 Task: Check the sale-to-list ratio of electric range in the last 5 years.
Action: Mouse moved to (962, 217)
Screenshot: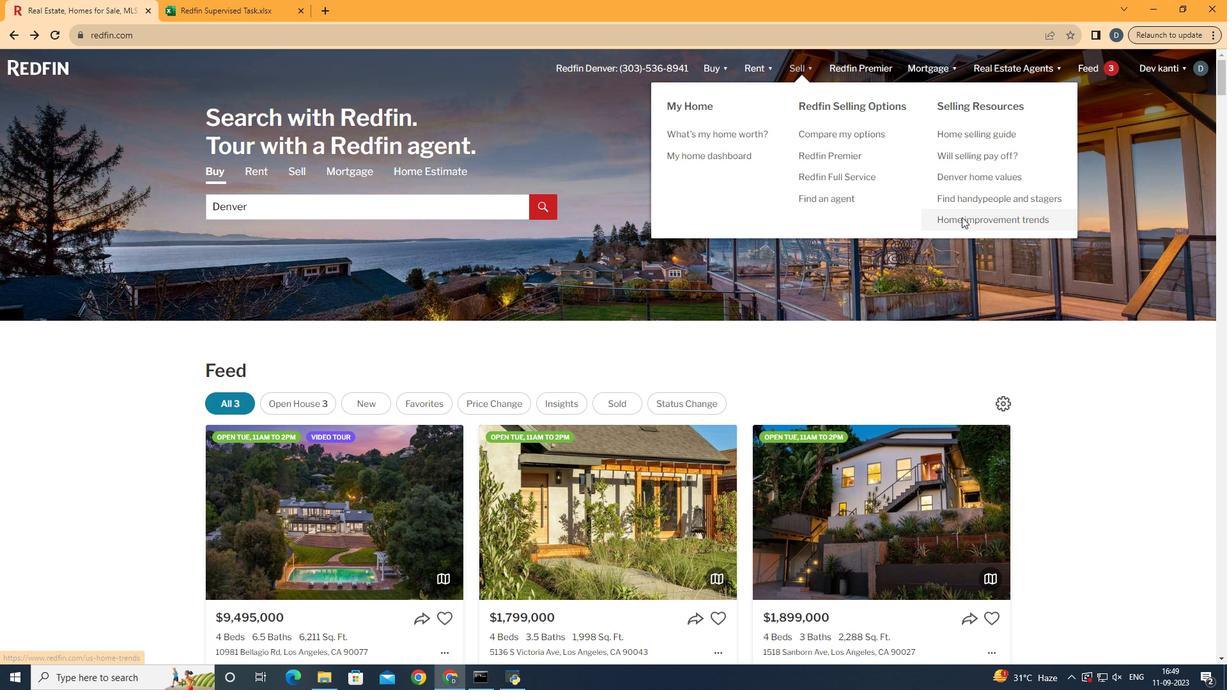
Action: Mouse pressed left at (962, 217)
Screenshot: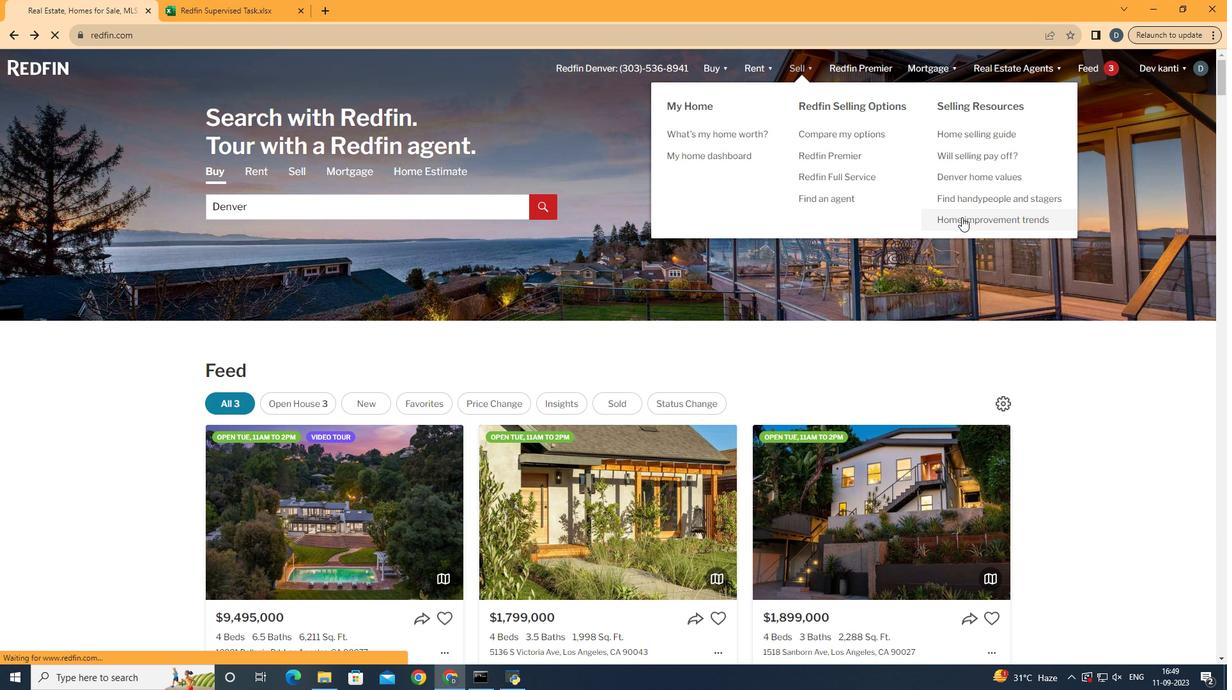 
Action: Mouse moved to (315, 249)
Screenshot: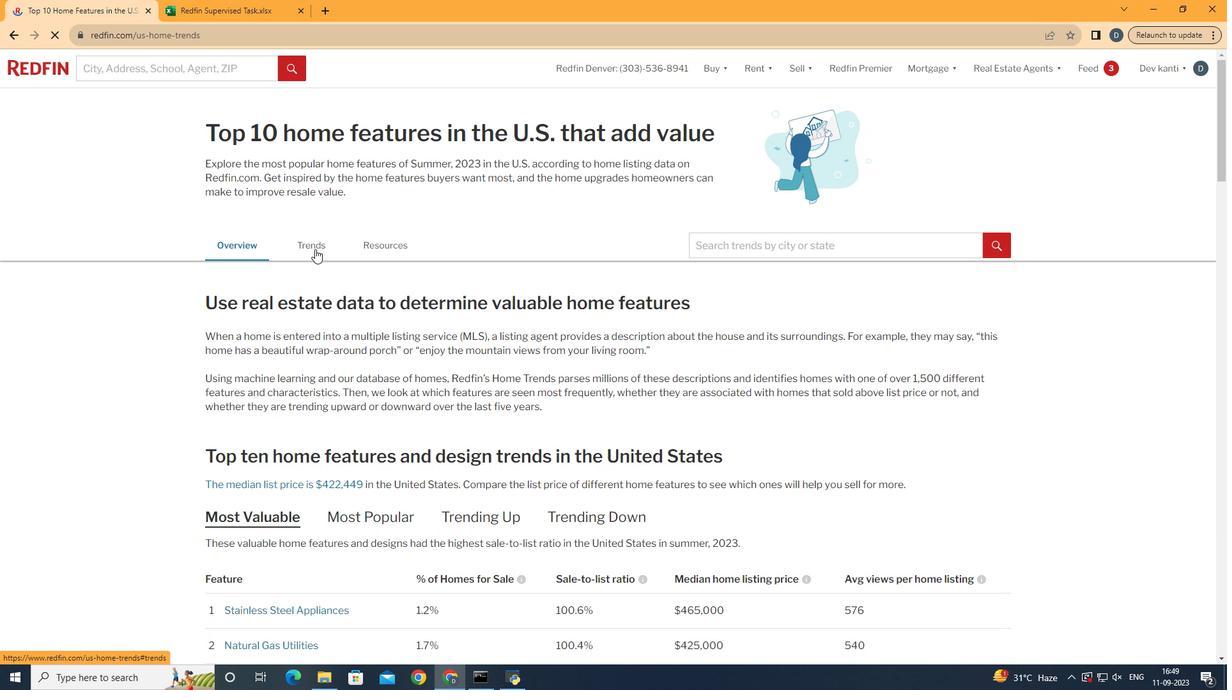 
Action: Mouse pressed left at (315, 249)
Screenshot: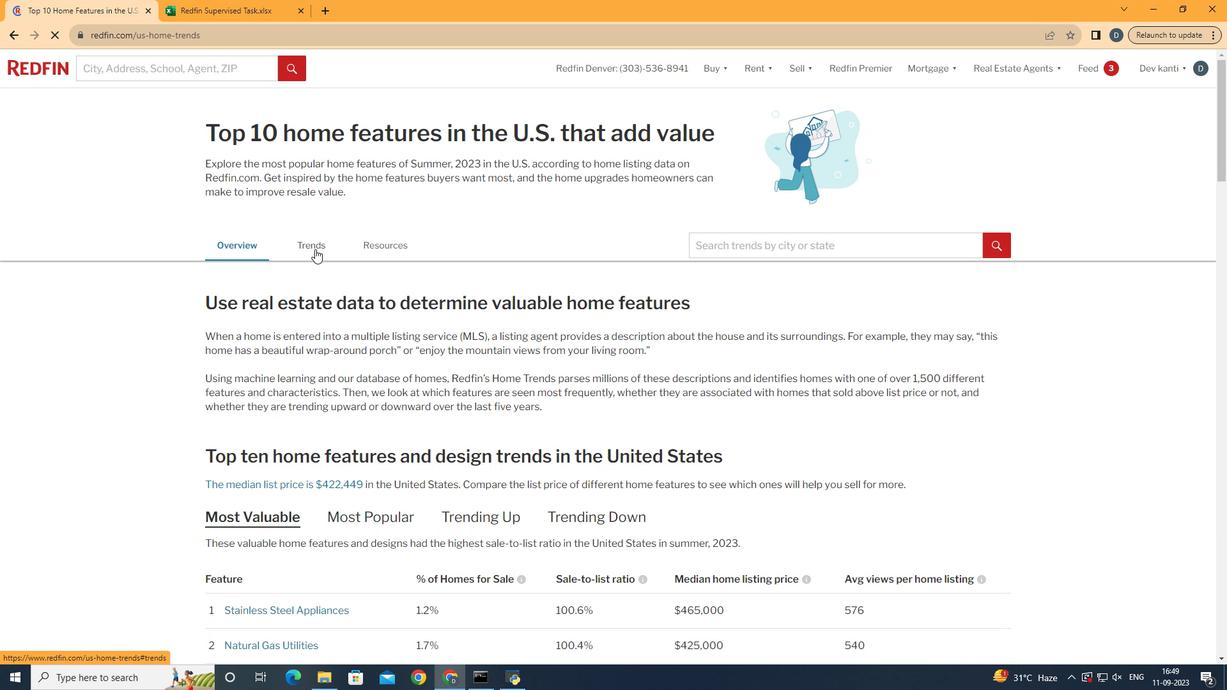 
Action: Mouse moved to (439, 345)
Screenshot: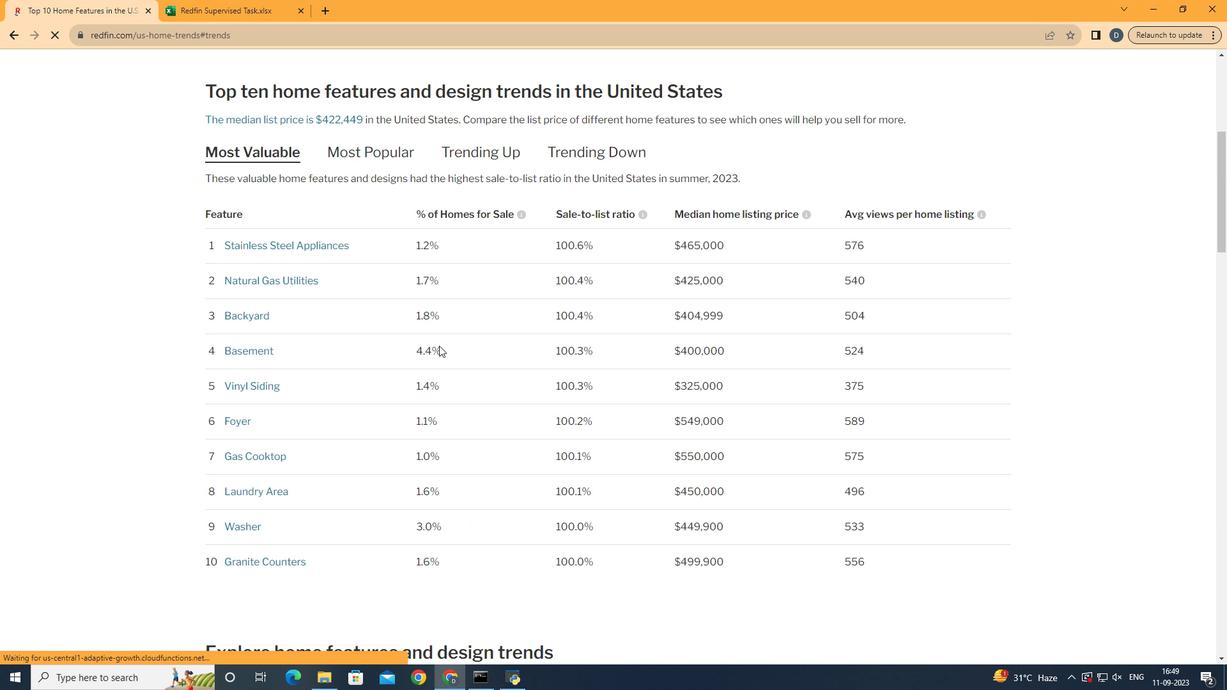 
Action: Mouse scrolled (439, 345) with delta (0, 0)
Screenshot: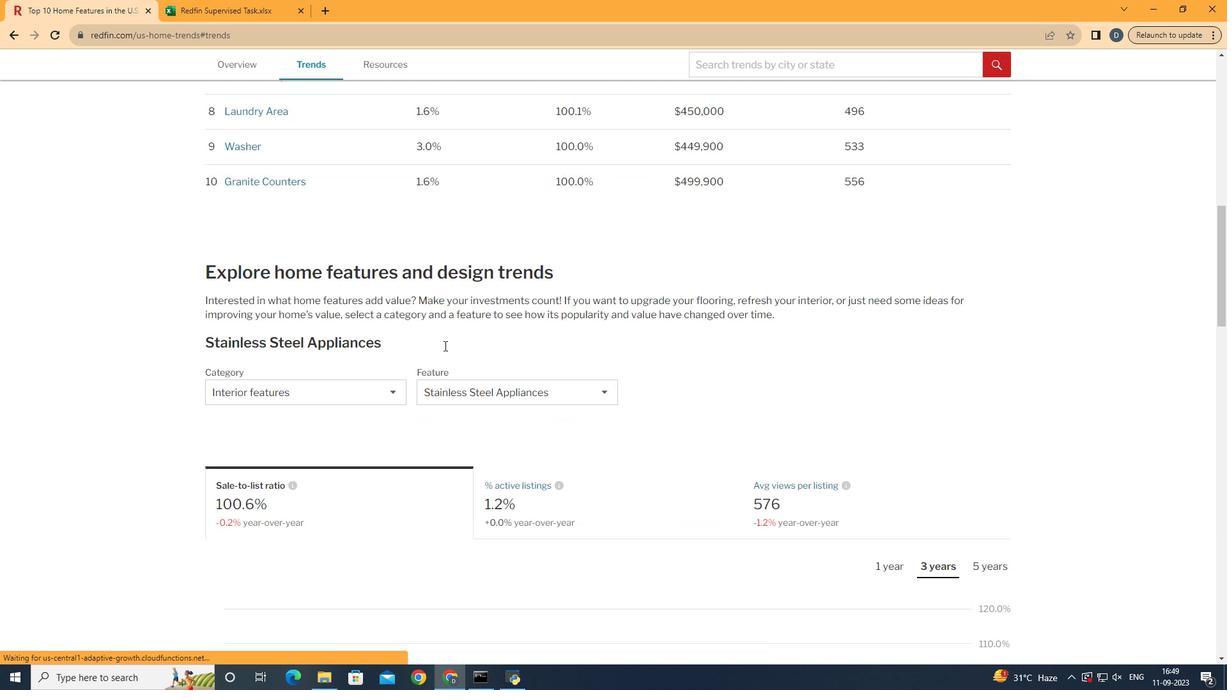 
Action: Mouse scrolled (439, 344) with delta (0, -1)
Screenshot: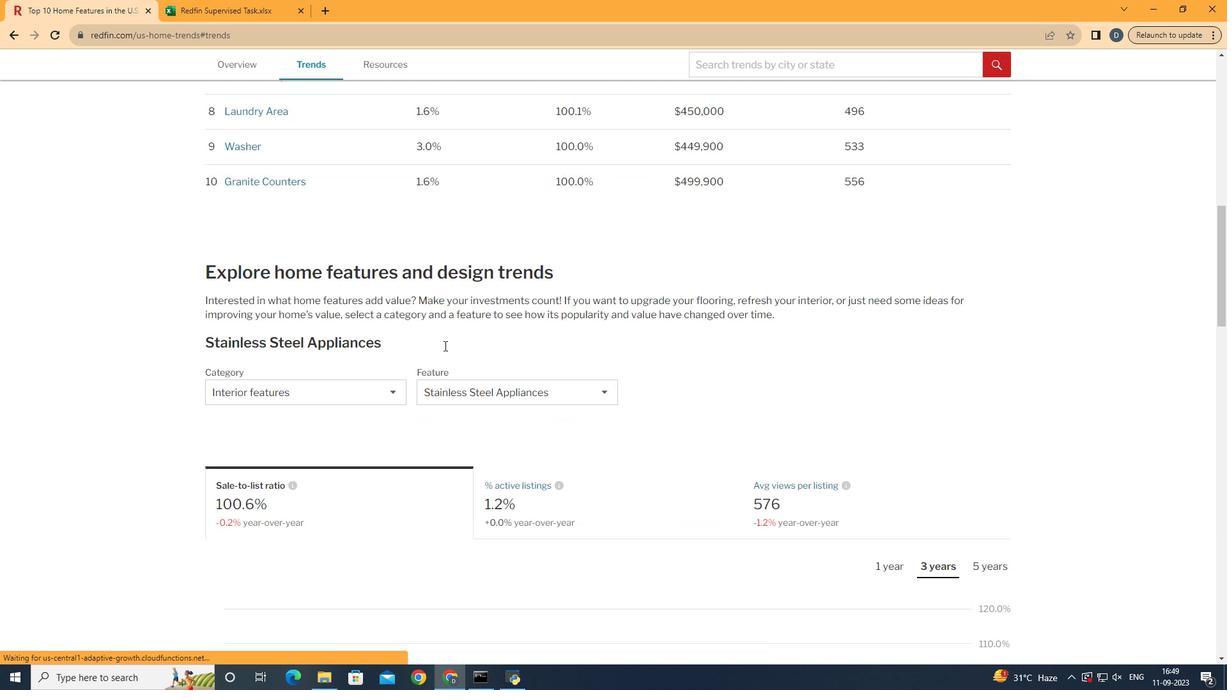 
Action: Mouse scrolled (439, 345) with delta (0, 0)
Screenshot: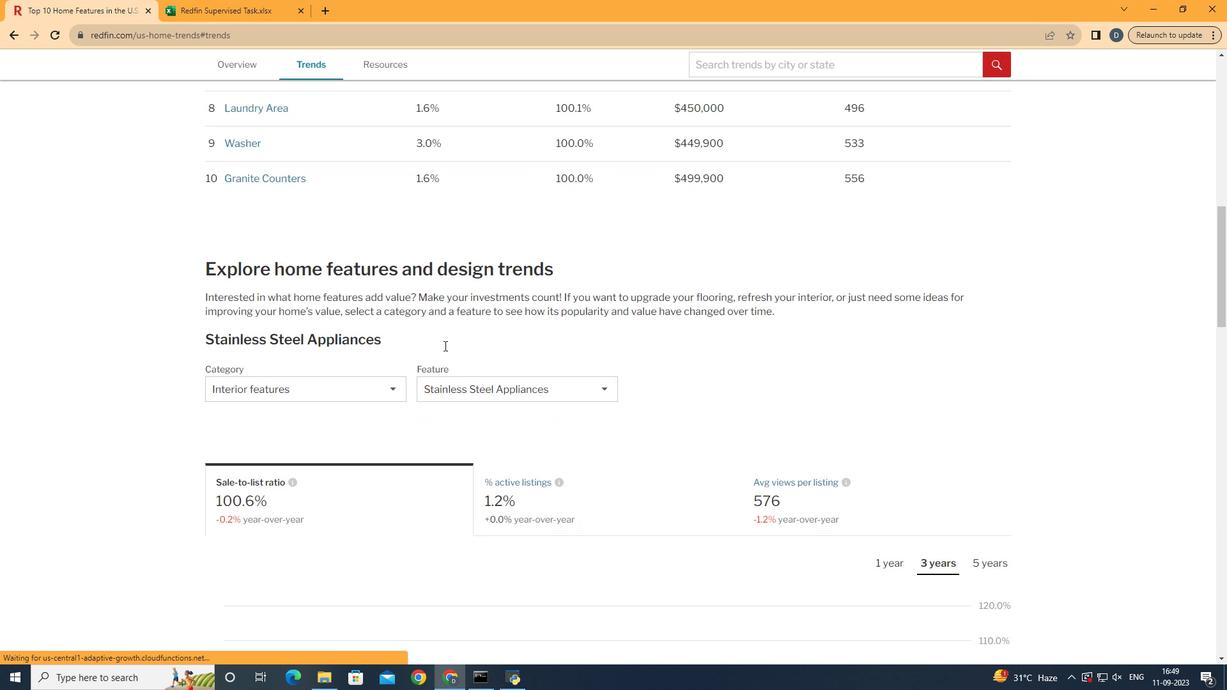 
Action: Mouse scrolled (439, 345) with delta (0, 0)
Screenshot: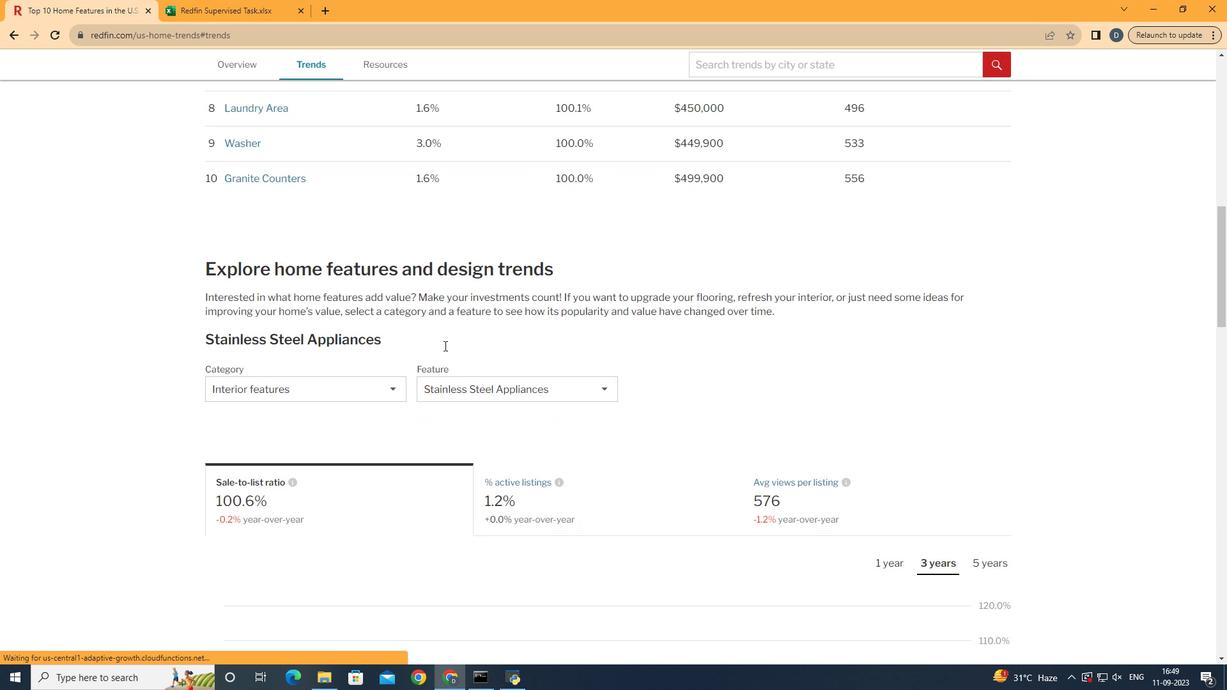 
Action: Mouse moved to (440, 345)
Screenshot: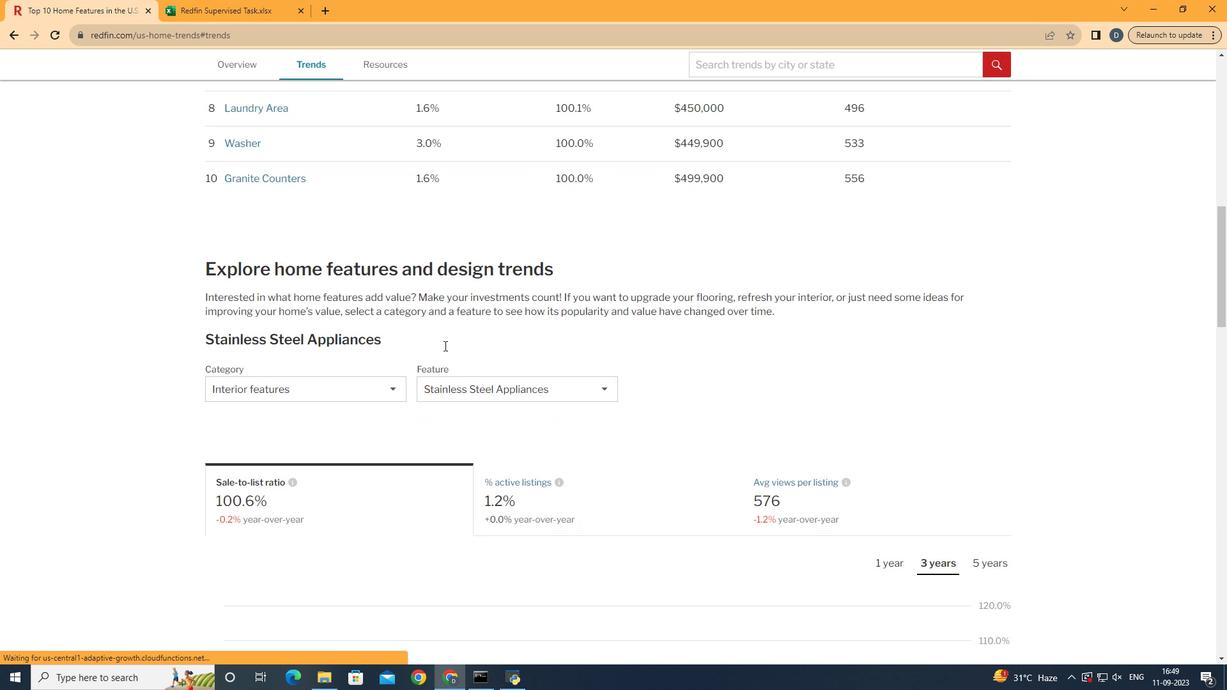 
Action: Mouse scrolled (440, 345) with delta (0, 0)
Screenshot: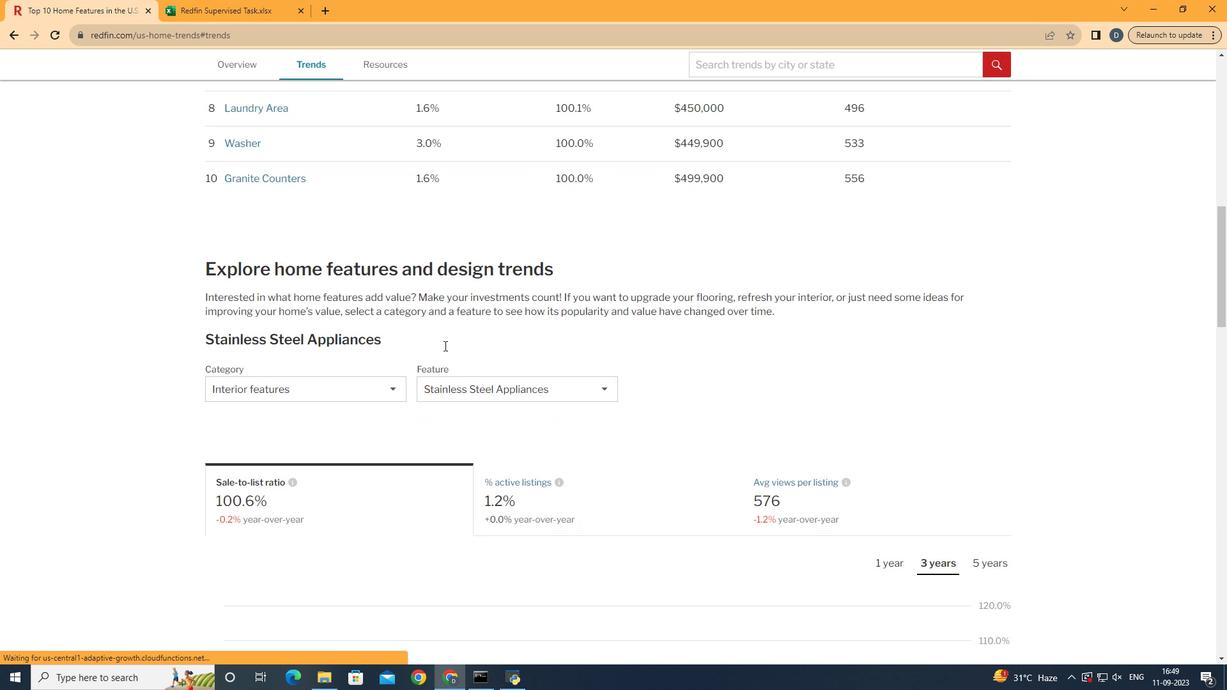 
Action: Mouse moved to (444, 345)
Screenshot: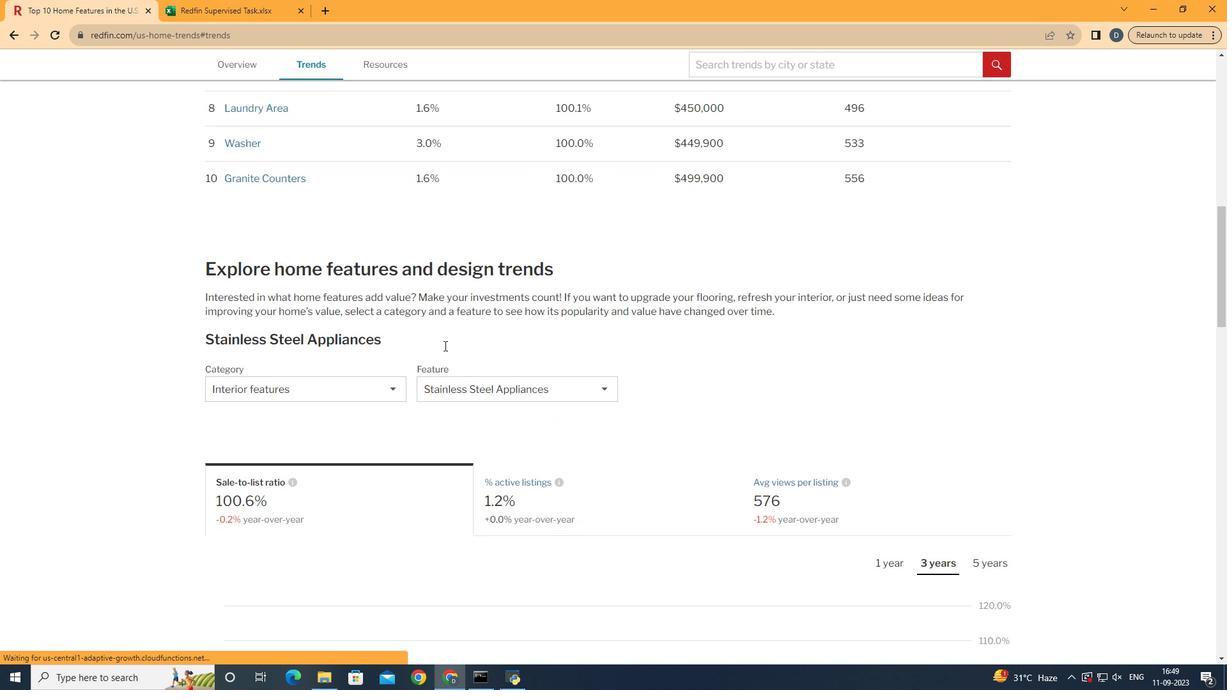 
Action: Mouse scrolled (444, 345) with delta (0, 0)
Screenshot: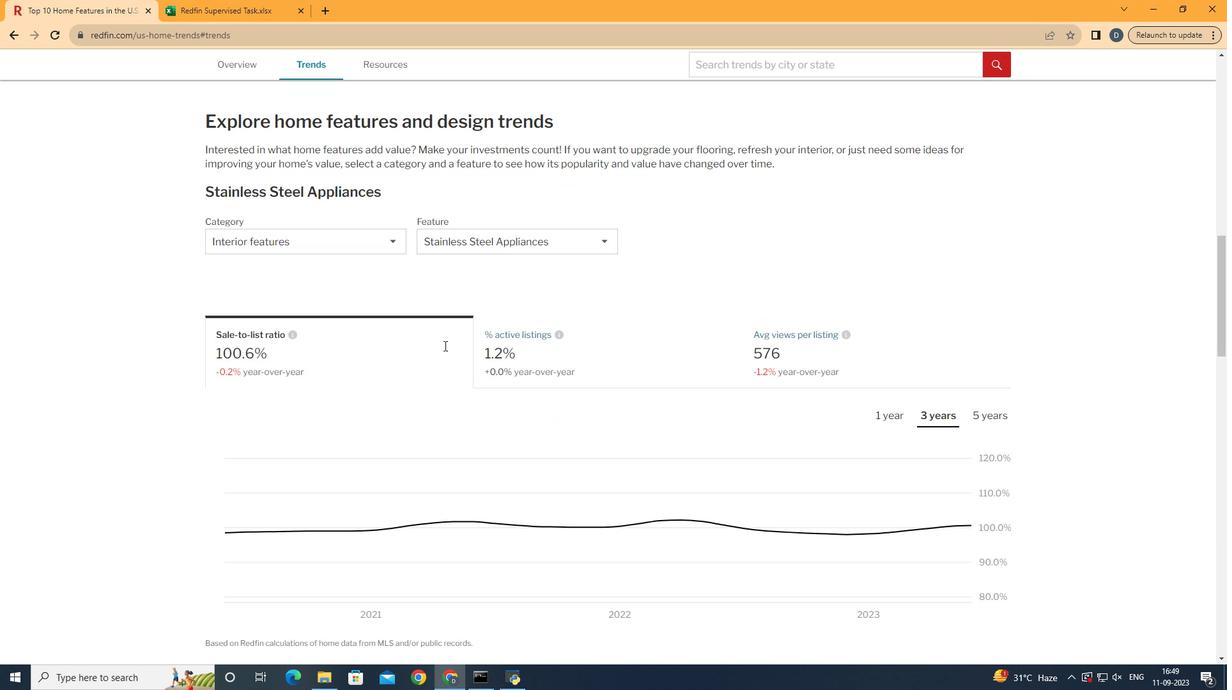 
Action: Mouse scrolled (444, 345) with delta (0, 0)
Screenshot: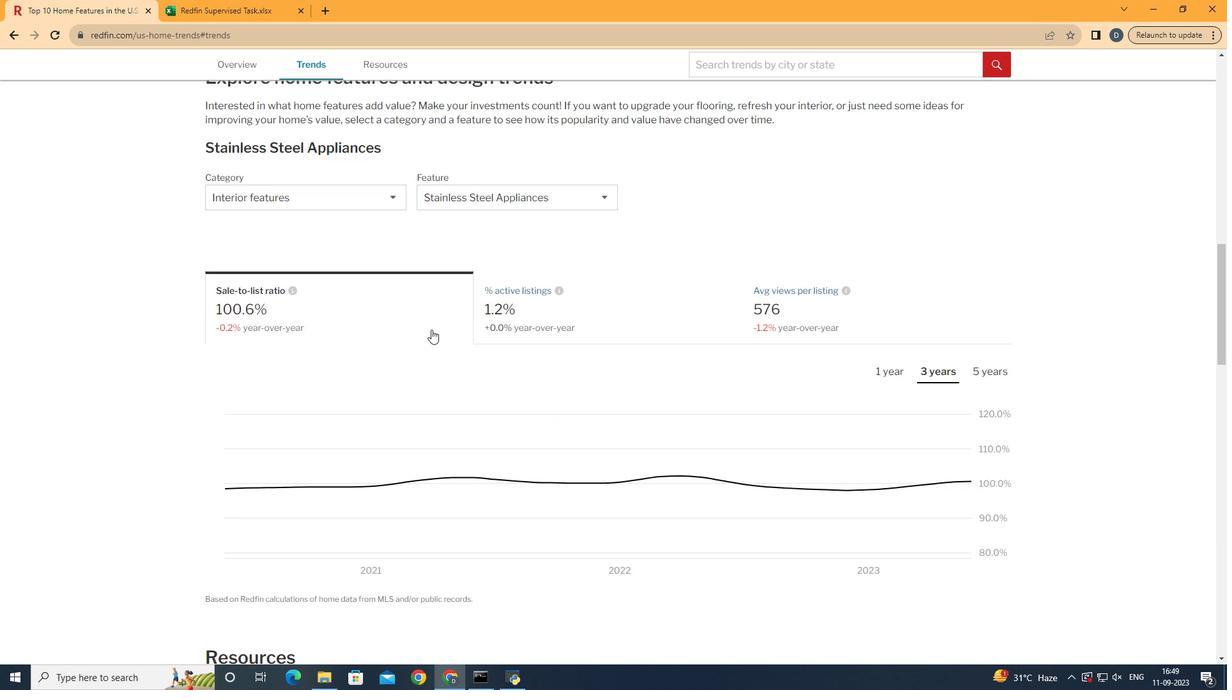 
Action: Mouse scrolled (444, 345) with delta (0, 0)
Screenshot: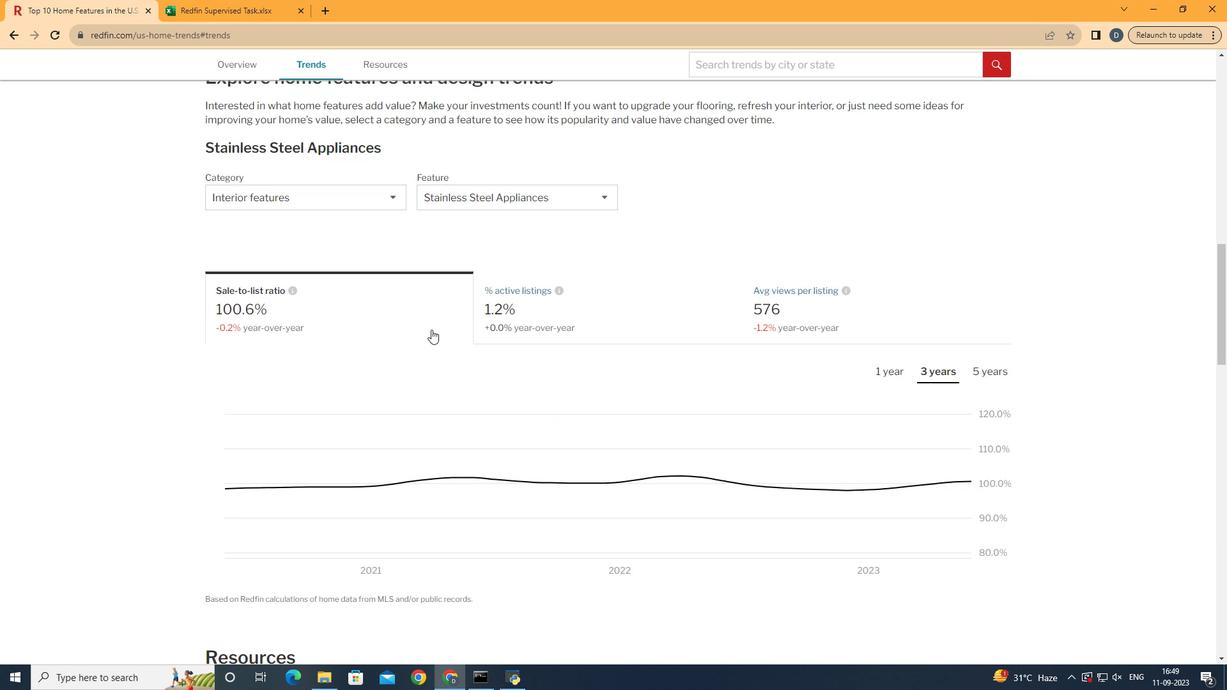 
Action: Mouse moved to (353, 212)
Screenshot: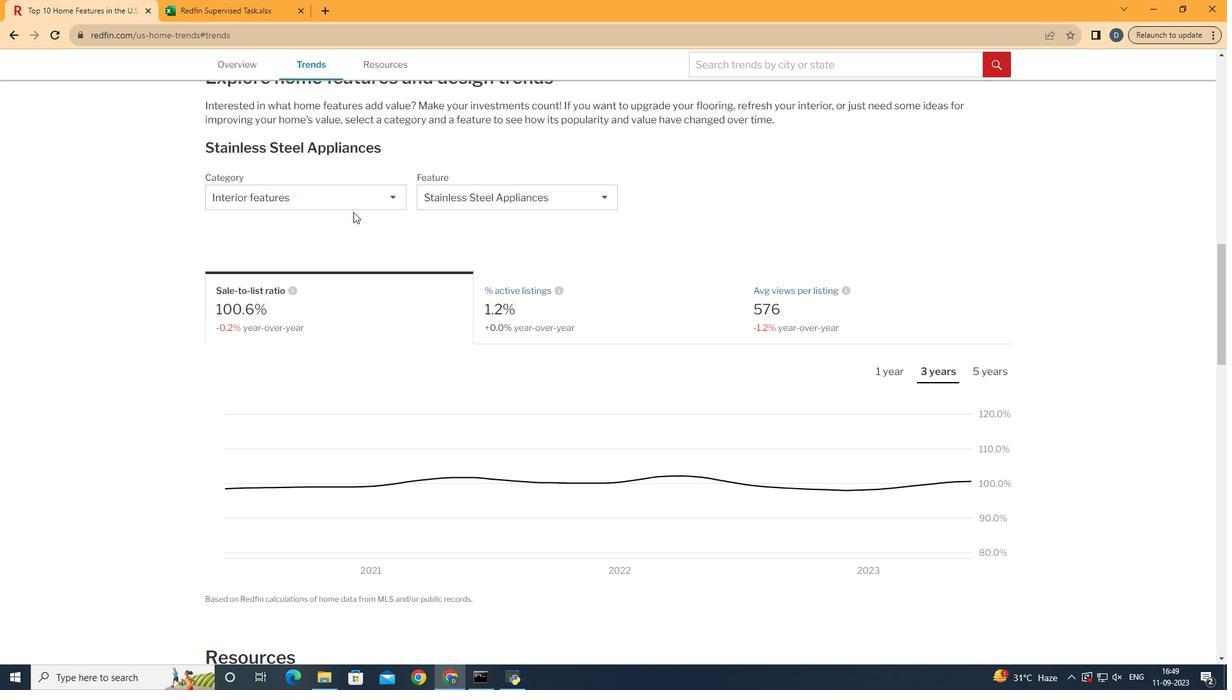 
Action: Mouse pressed left at (353, 212)
Screenshot: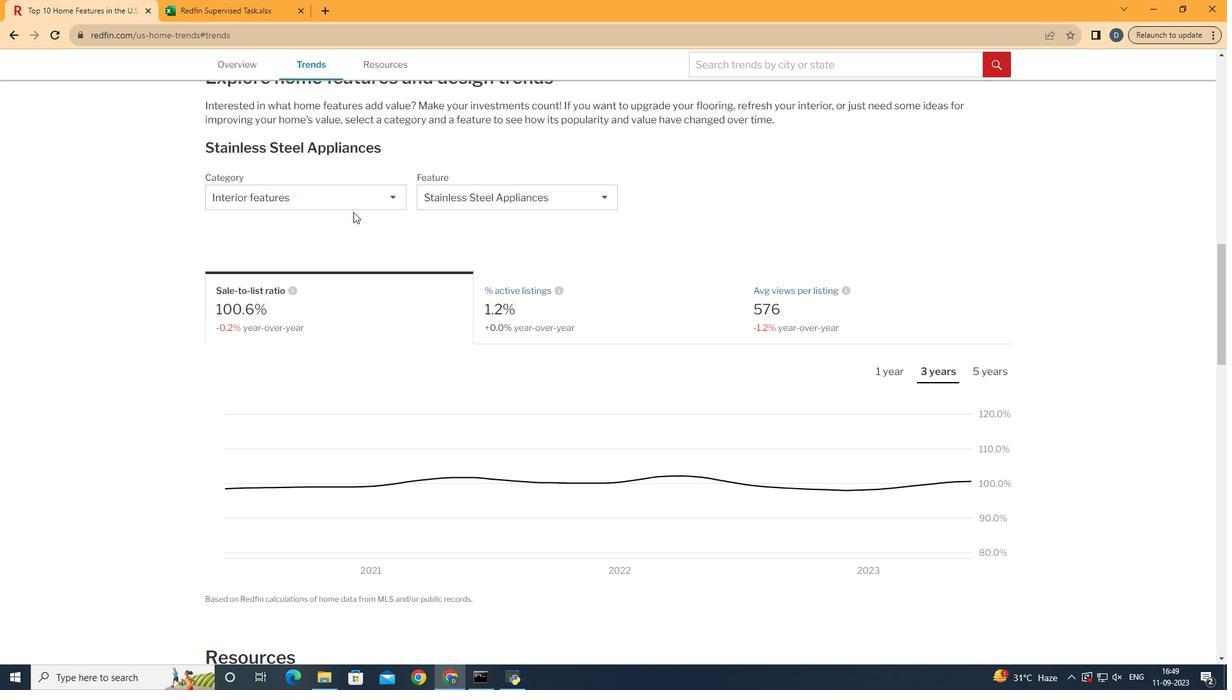 
Action: Mouse moved to (379, 197)
Screenshot: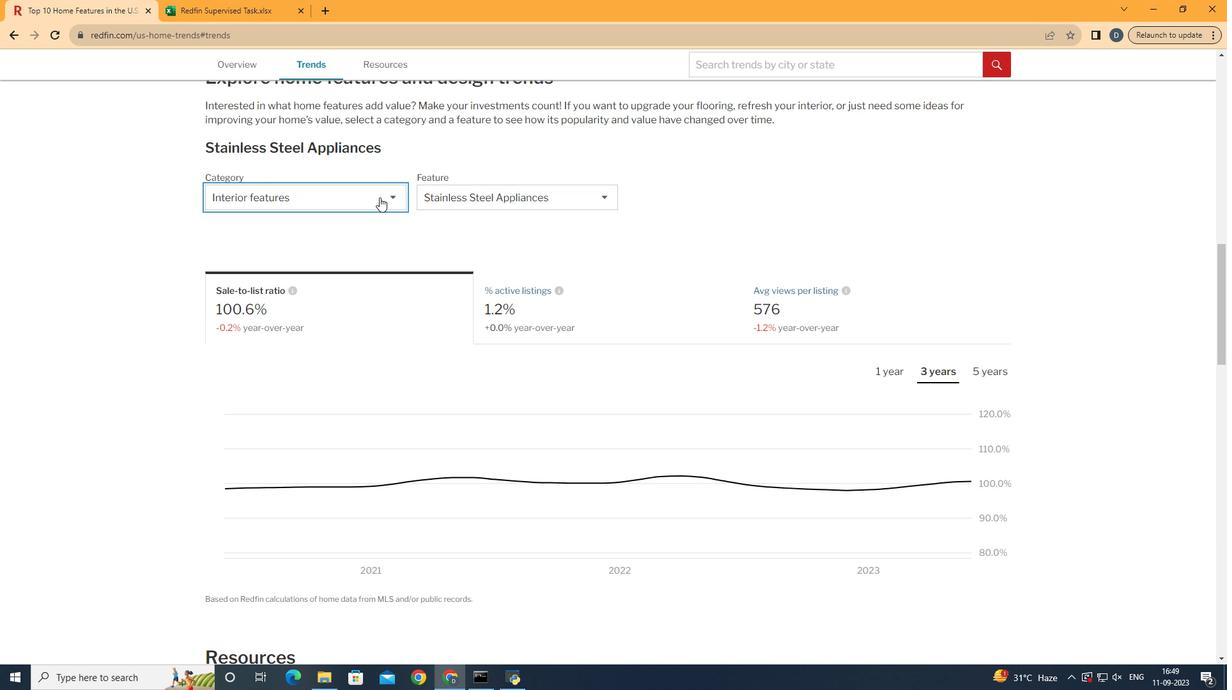 
Action: Mouse pressed left at (379, 197)
Screenshot: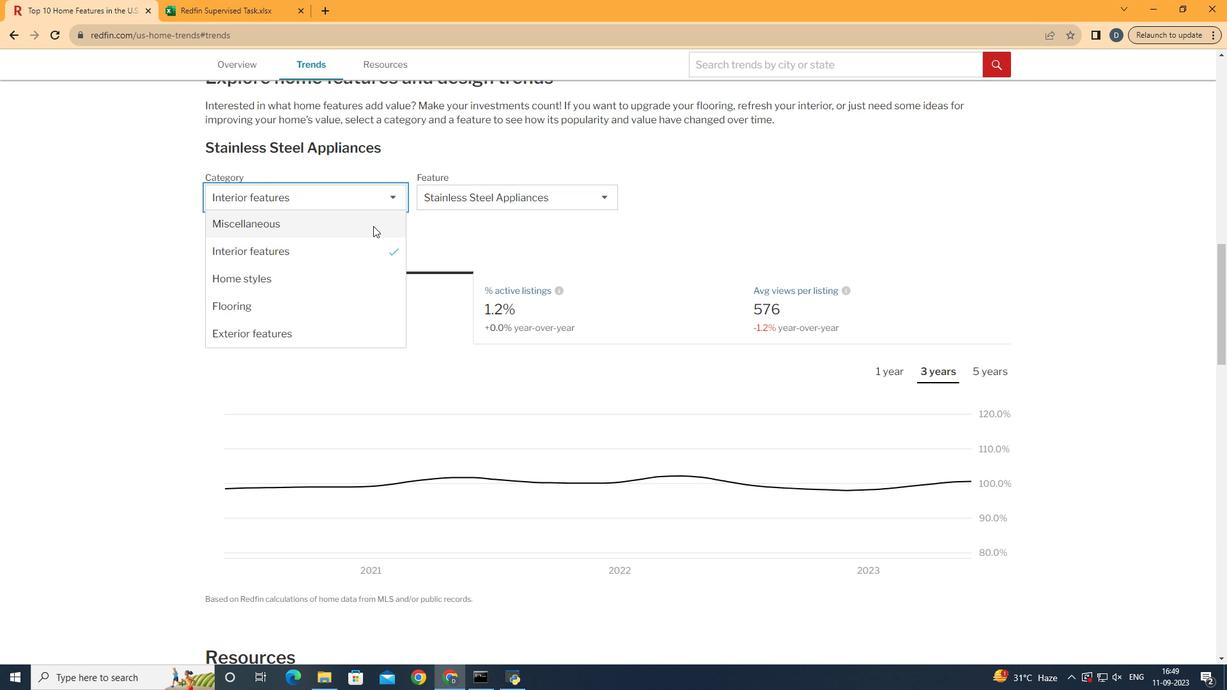 
Action: Mouse moved to (368, 244)
Screenshot: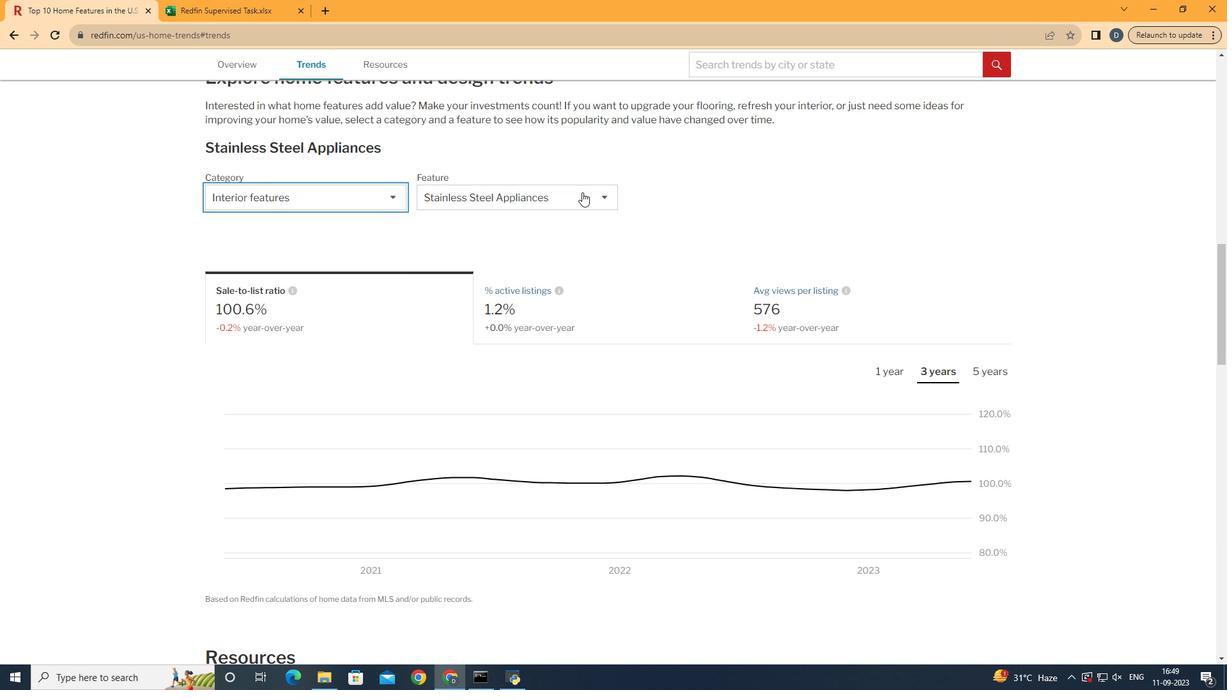 
Action: Mouse pressed left at (368, 244)
Screenshot: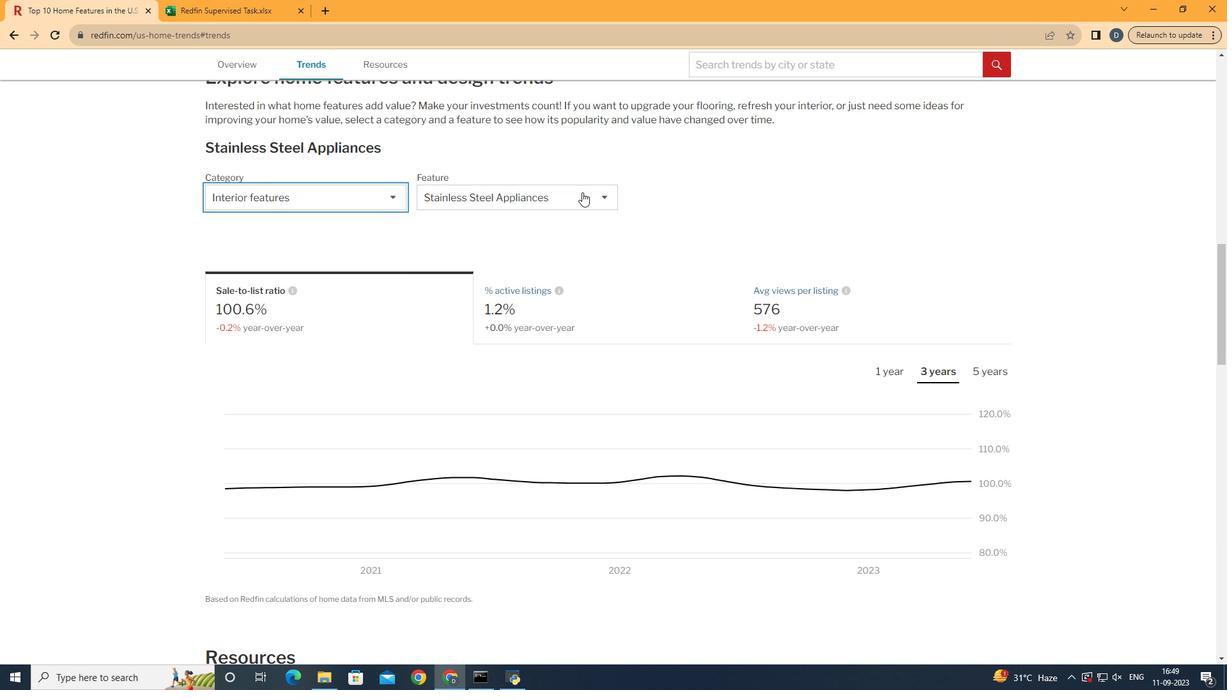 
Action: Mouse moved to (607, 186)
Screenshot: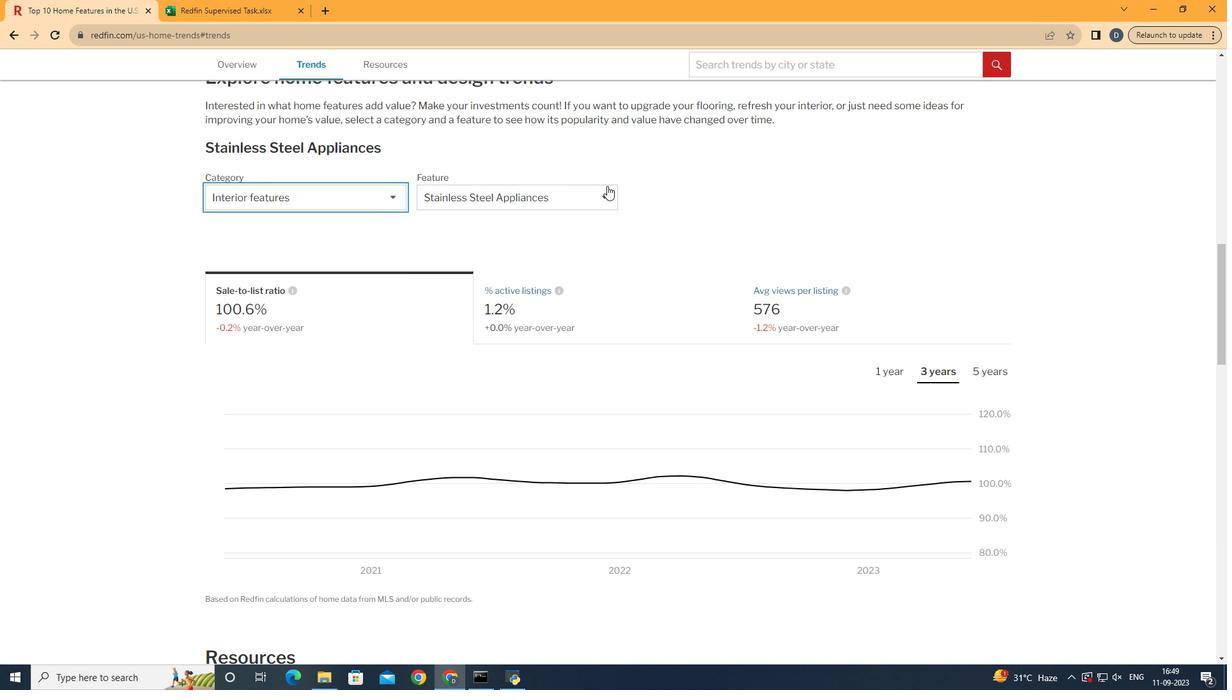 
Action: Mouse pressed left at (607, 186)
Screenshot: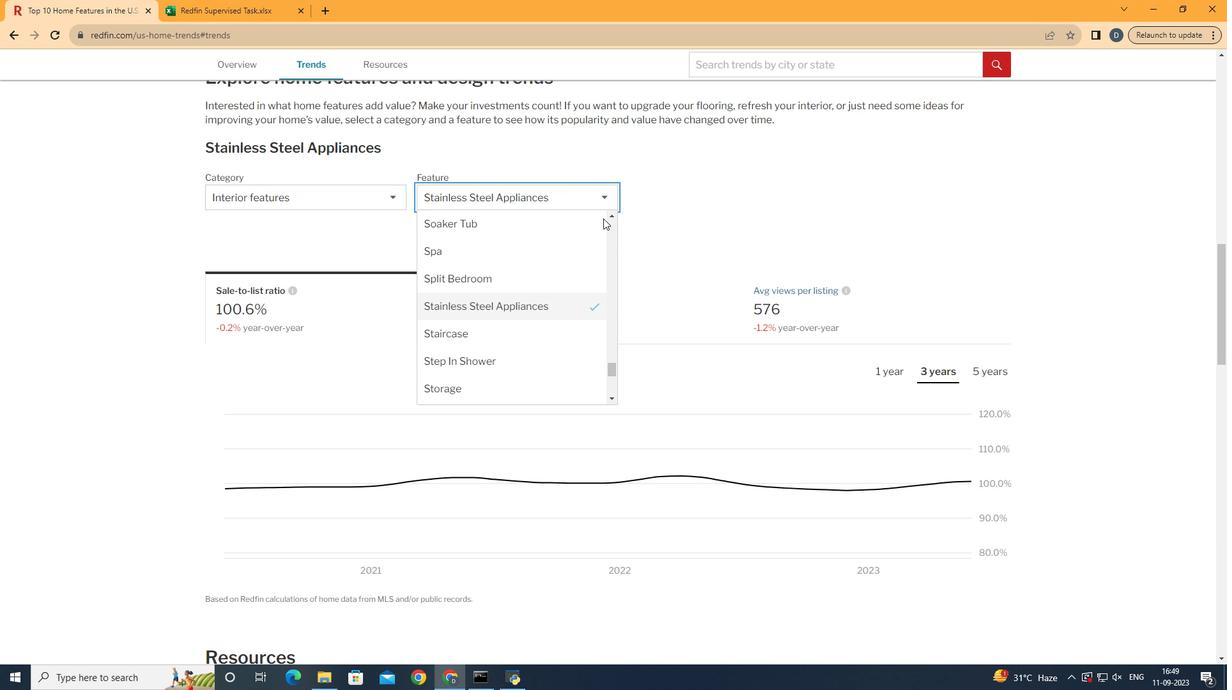
Action: Mouse moved to (587, 319)
Screenshot: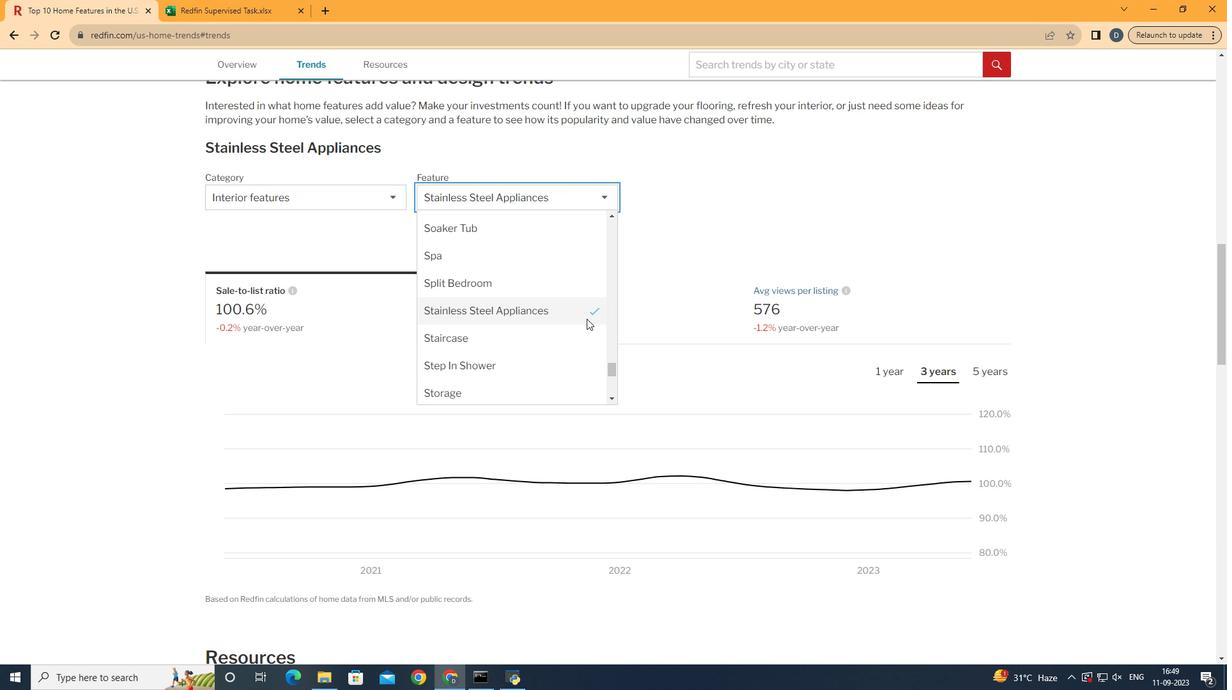 
Action: Mouse scrolled (587, 319) with delta (0, 0)
Screenshot: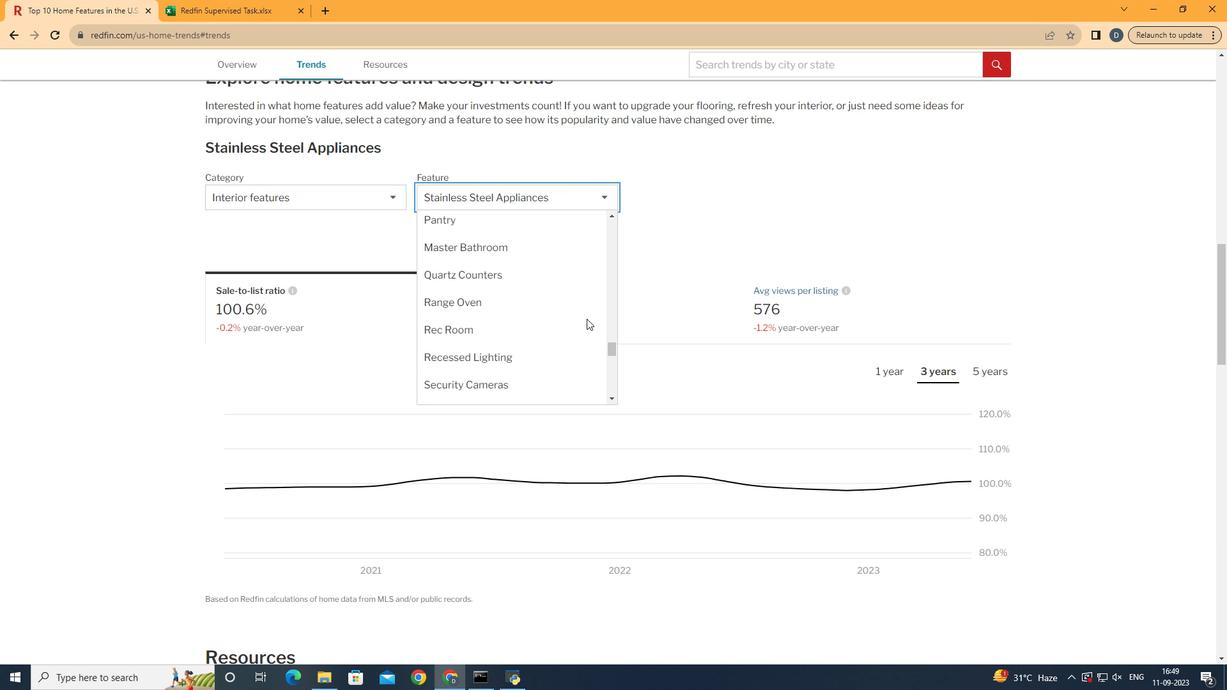 
Action: Mouse scrolled (587, 319) with delta (0, 0)
Screenshot: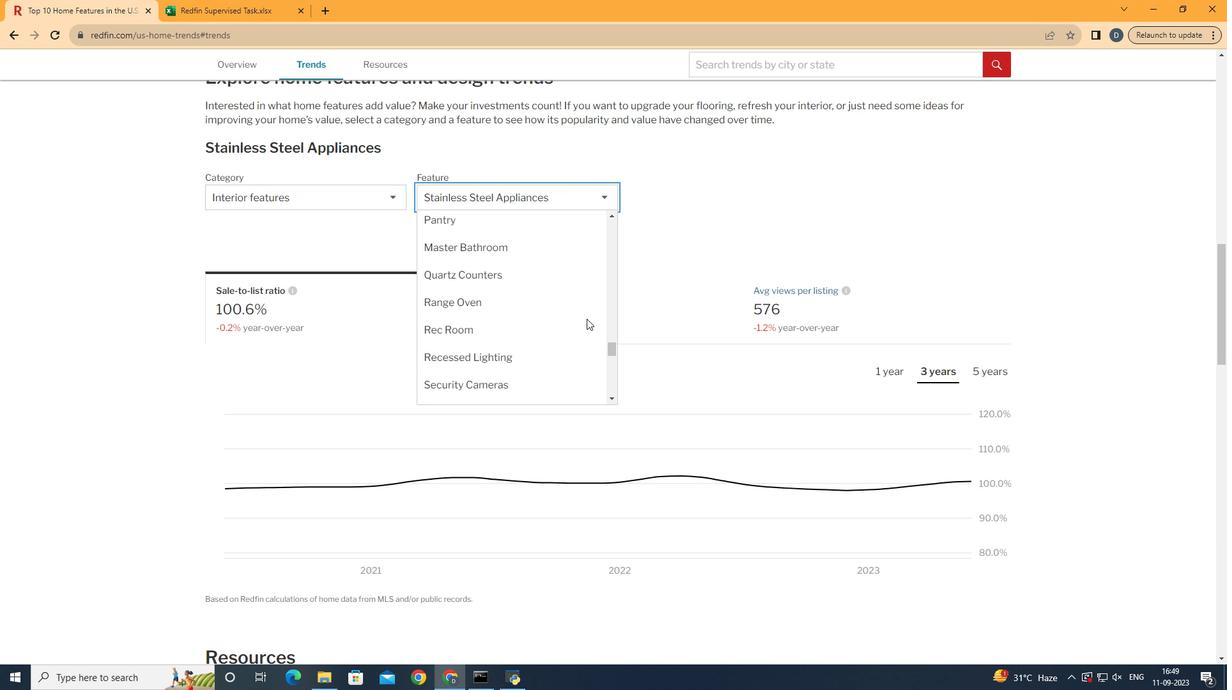 
Action: Mouse scrolled (587, 319) with delta (0, 0)
Screenshot: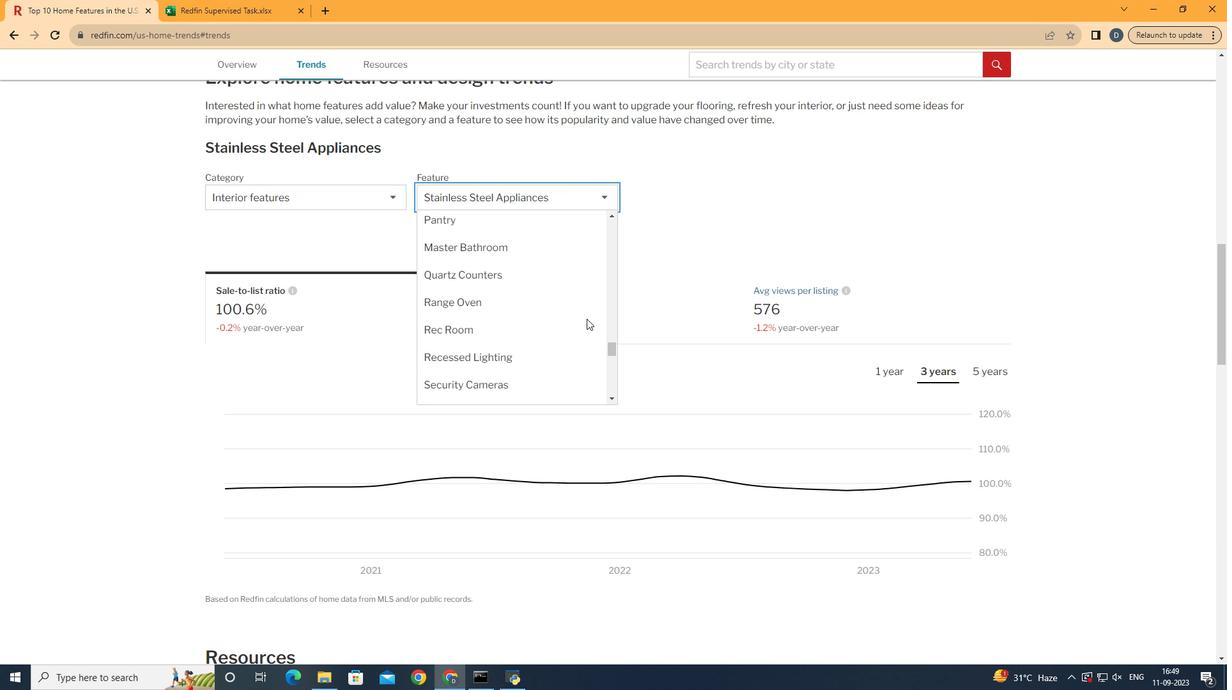 
Action: Mouse scrolled (587, 319) with delta (0, 0)
Screenshot: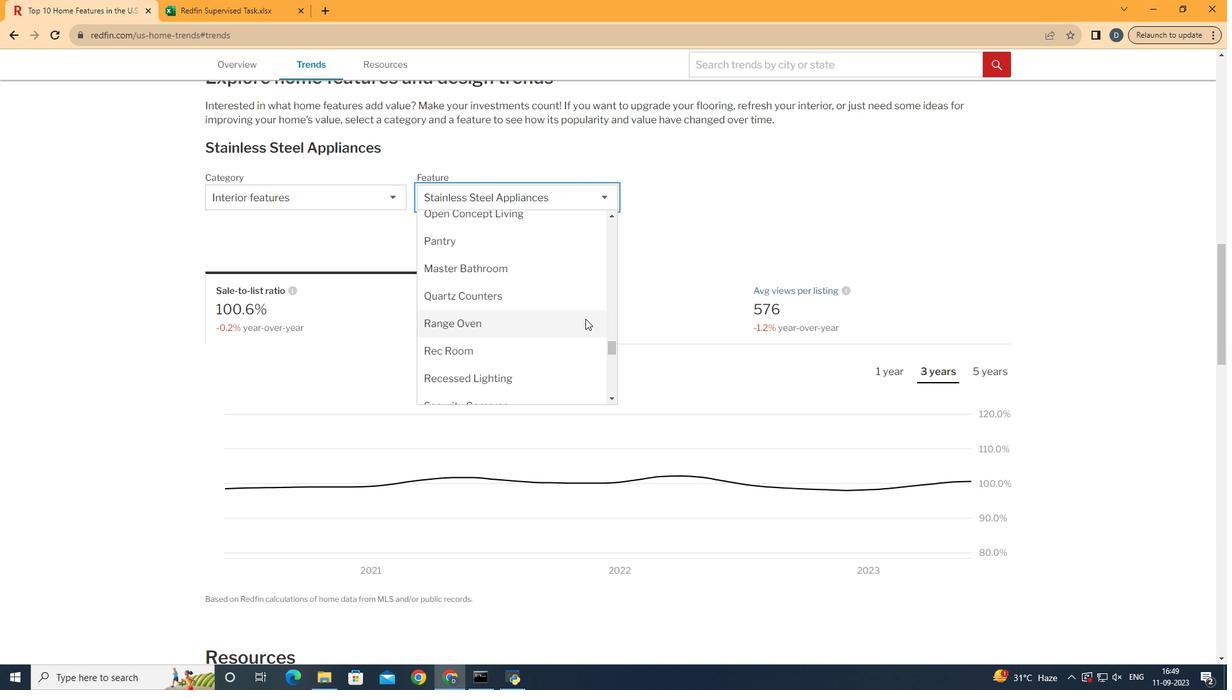 
Action: Mouse scrolled (587, 319) with delta (0, 0)
Screenshot: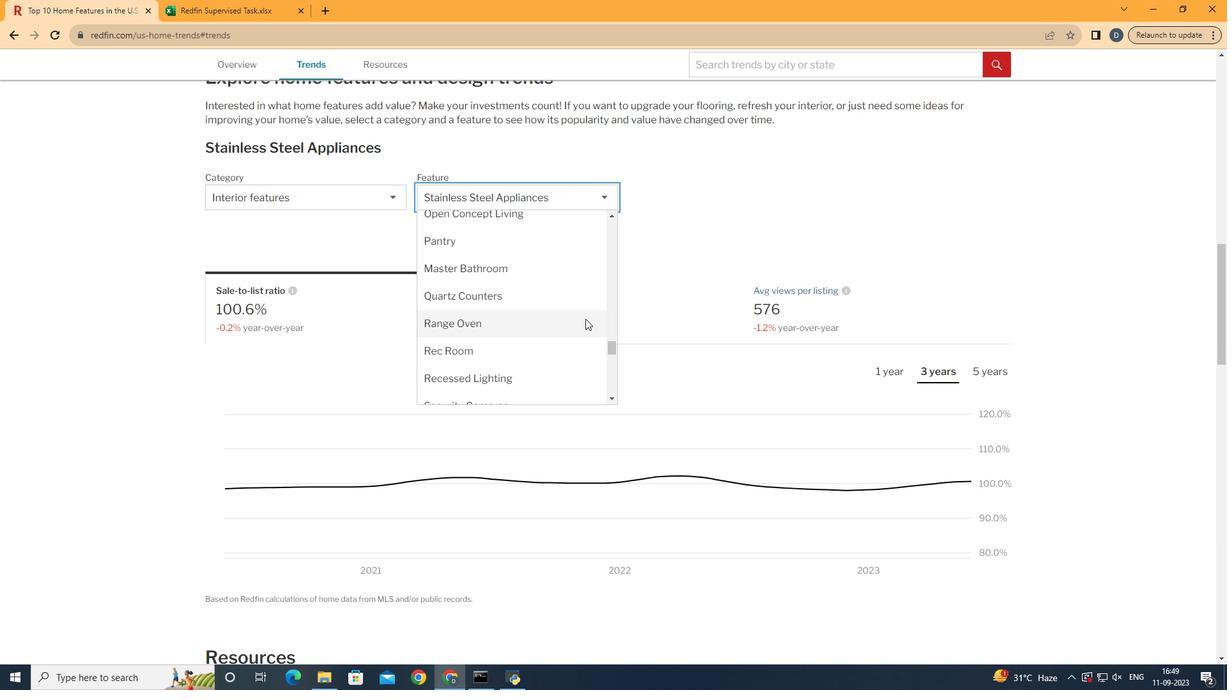
Action: Mouse moved to (585, 319)
Screenshot: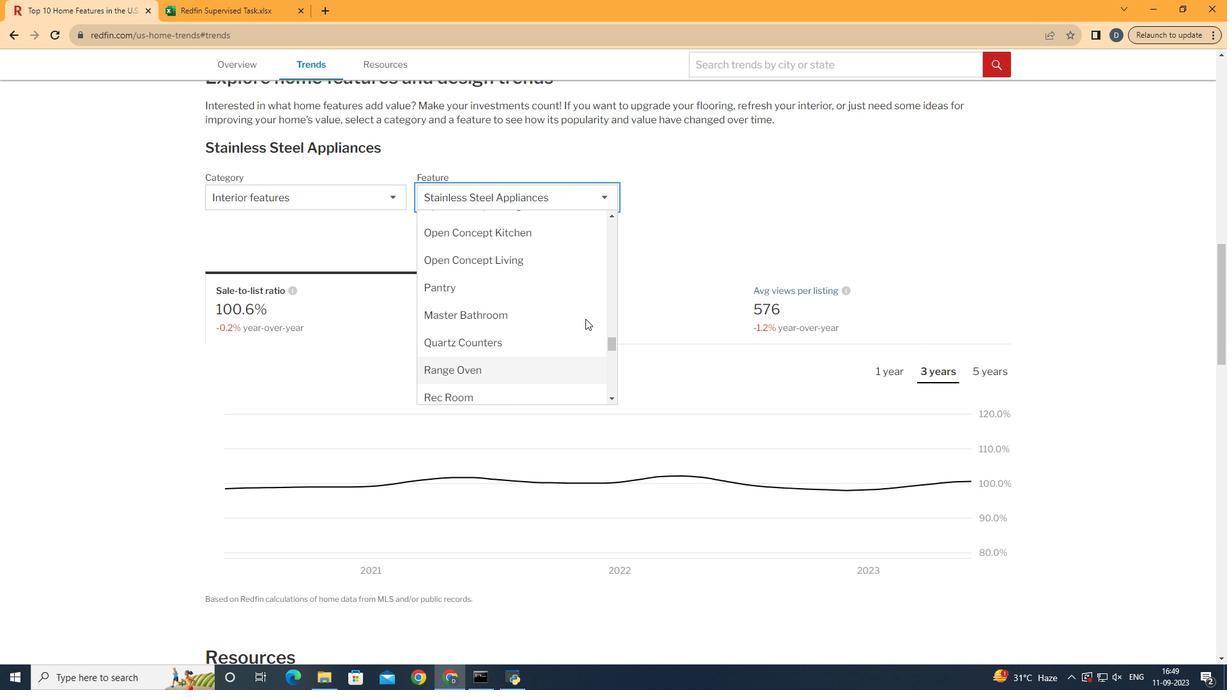 
Action: Mouse scrolled (585, 319) with delta (0, 0)
Screenshot: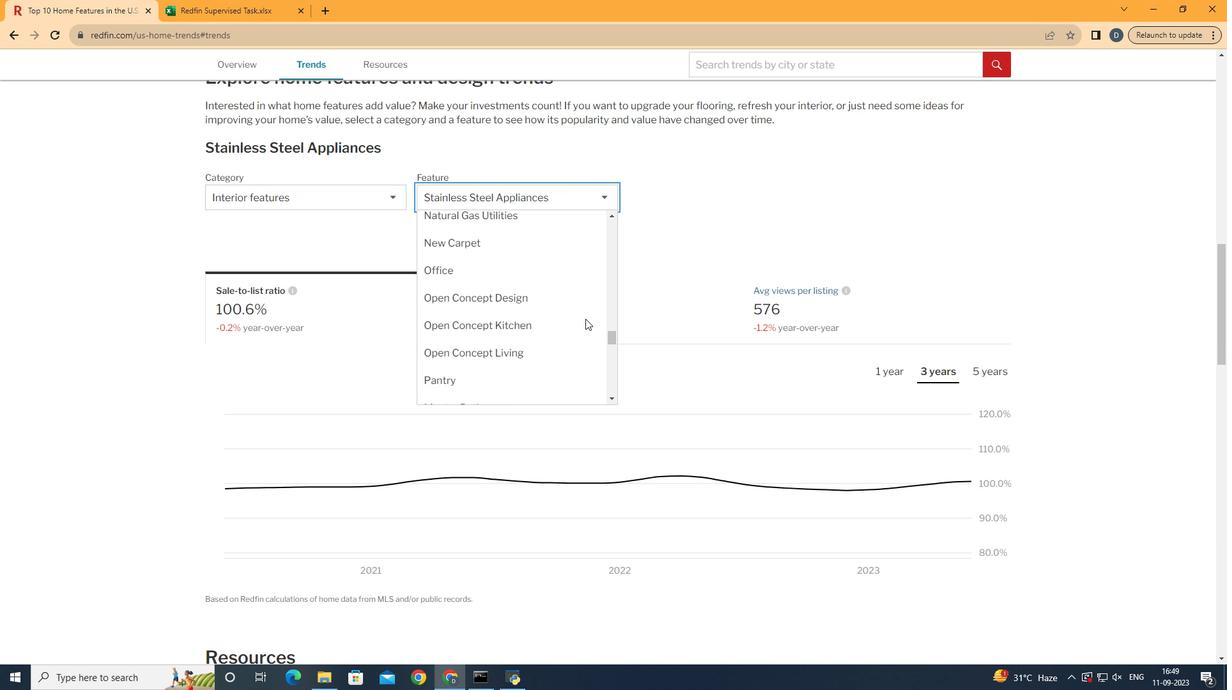 
Action: Mouse scrolled (585, 319) with delta (0, 0)
Screenshot: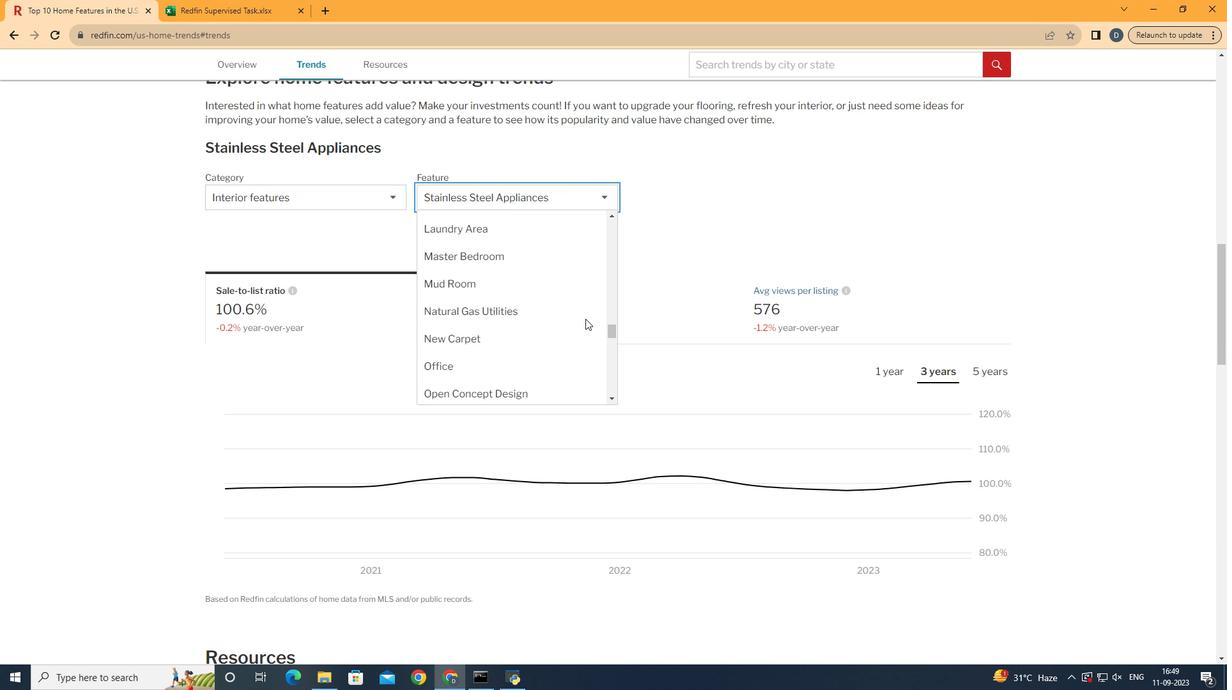 
Action: Mouse scrolled (585, 319) with delta (0, 0)
Screenshot: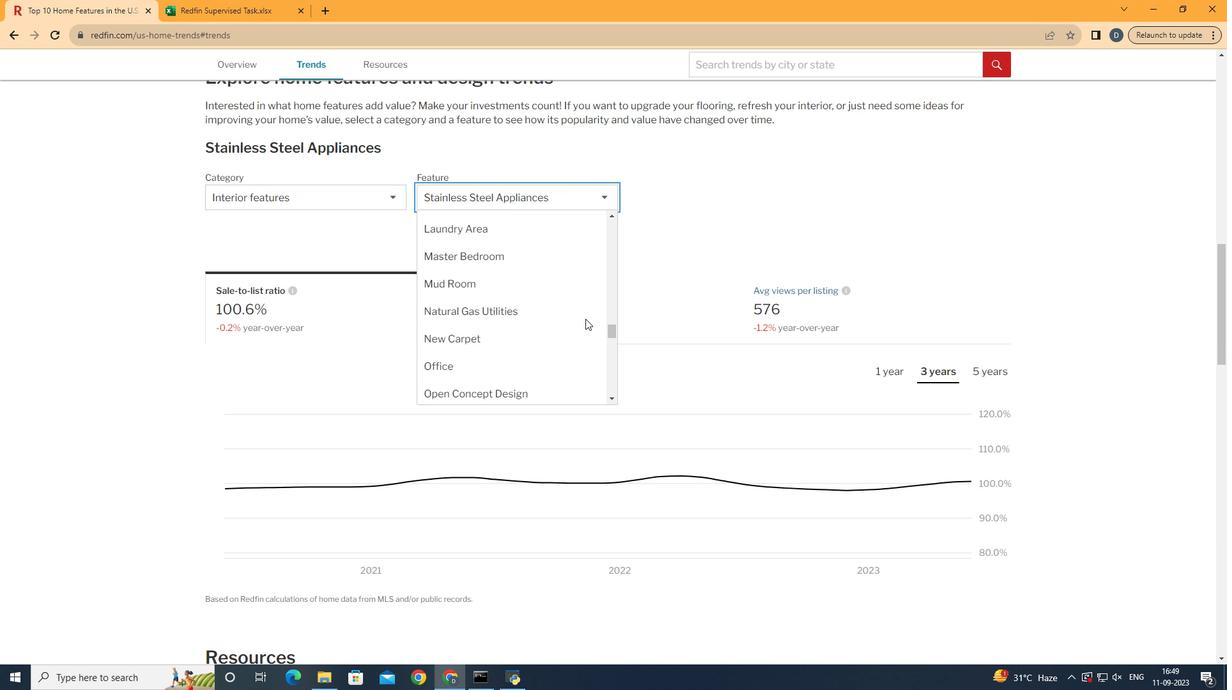 
Action: Mouse scrolled (585, 319) with delta (0, 0)
Screenshot: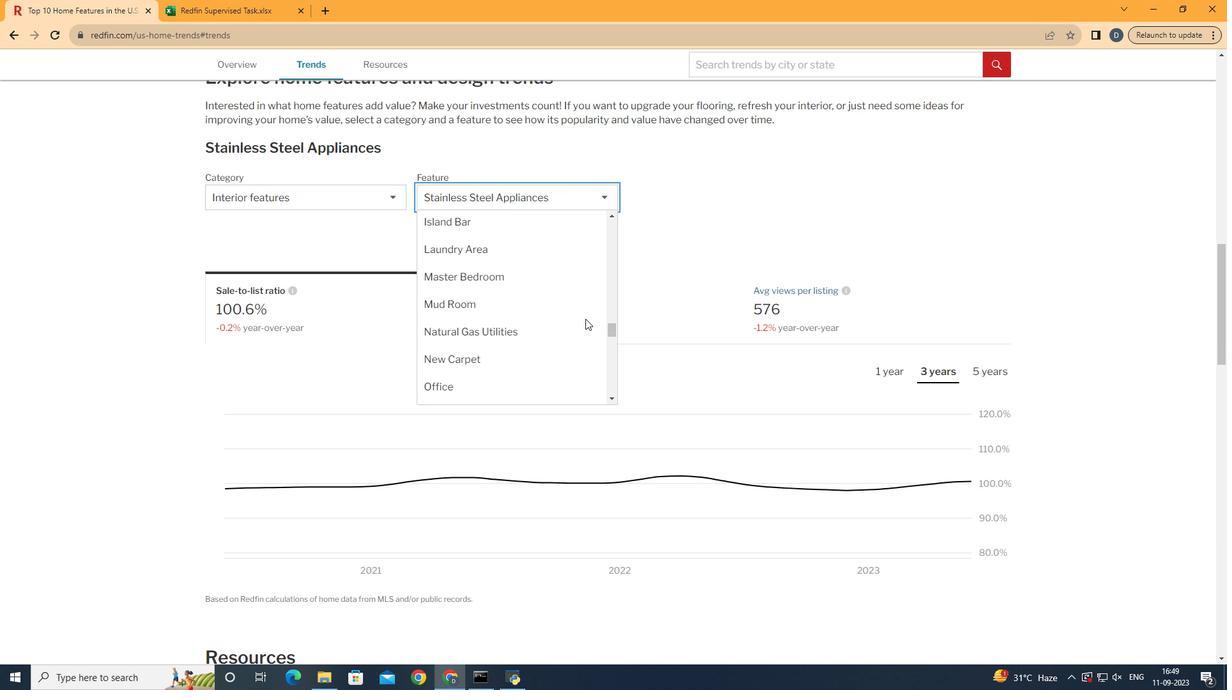 
Action: Mouse scrolled (585, 319) with delta (0, 0)
Screenshot: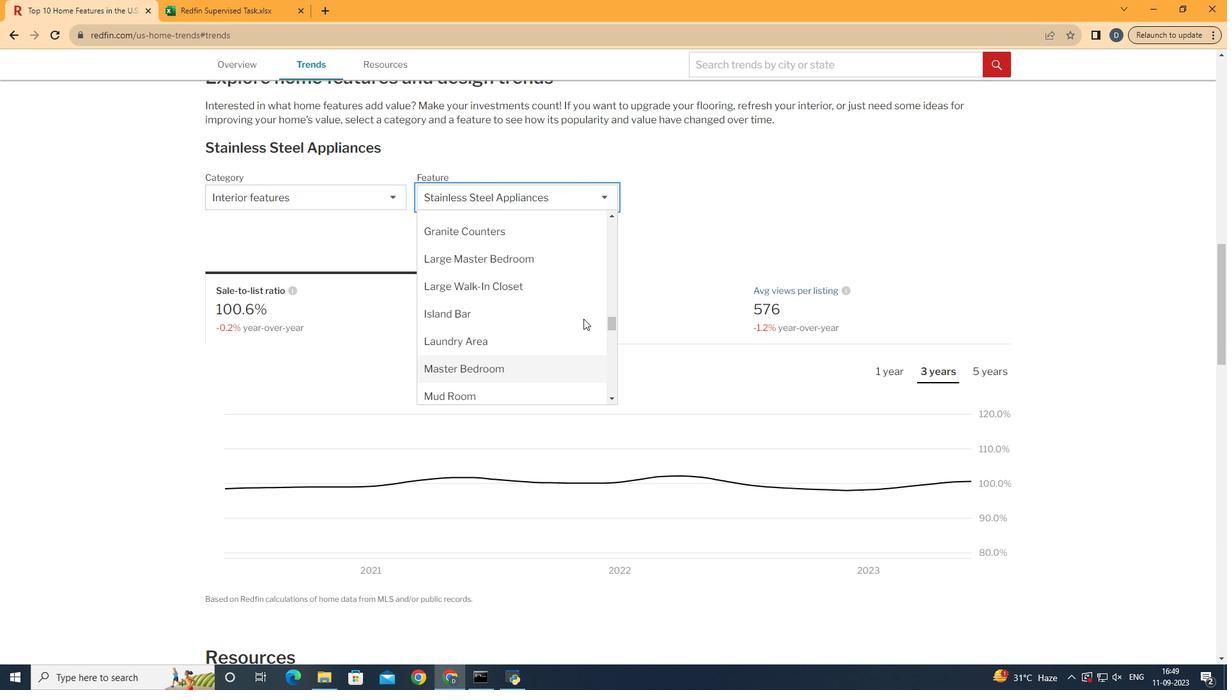 
Action: Mouse moved to (585, 319)
Screenshot: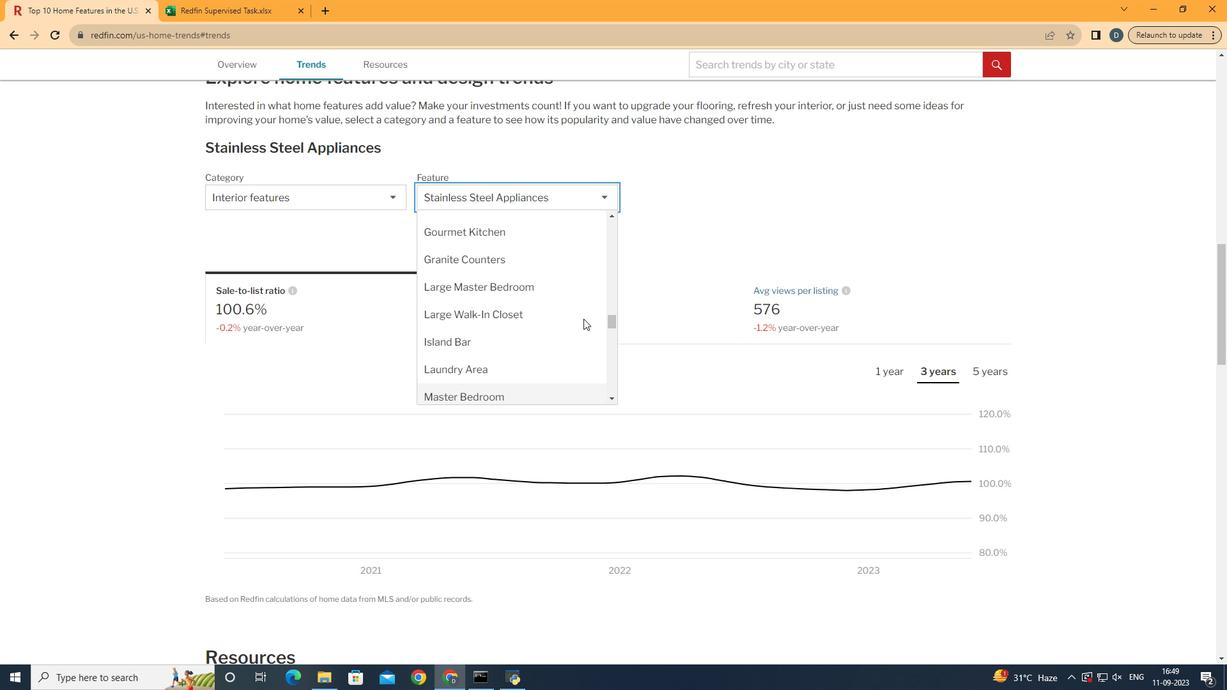 
Action: Mouse scrolled (585, 319) with delta (0, 0)
Screenshot: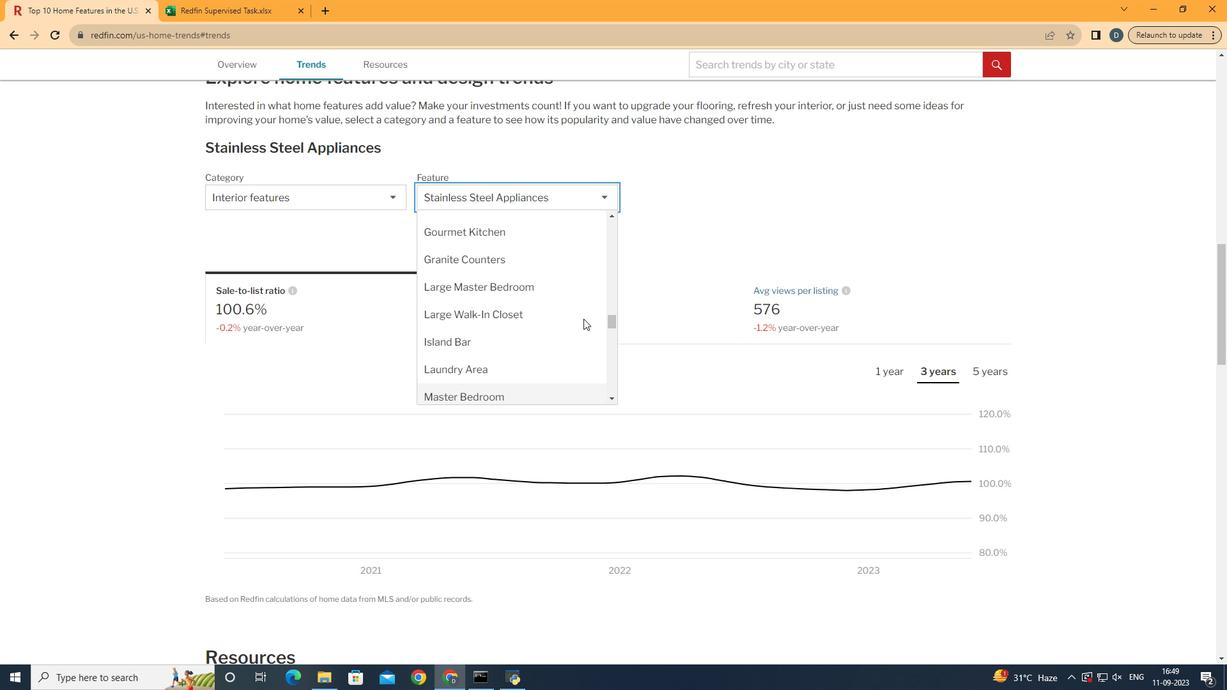 
Action: Mouse moved to (583, 319)
Screenshot: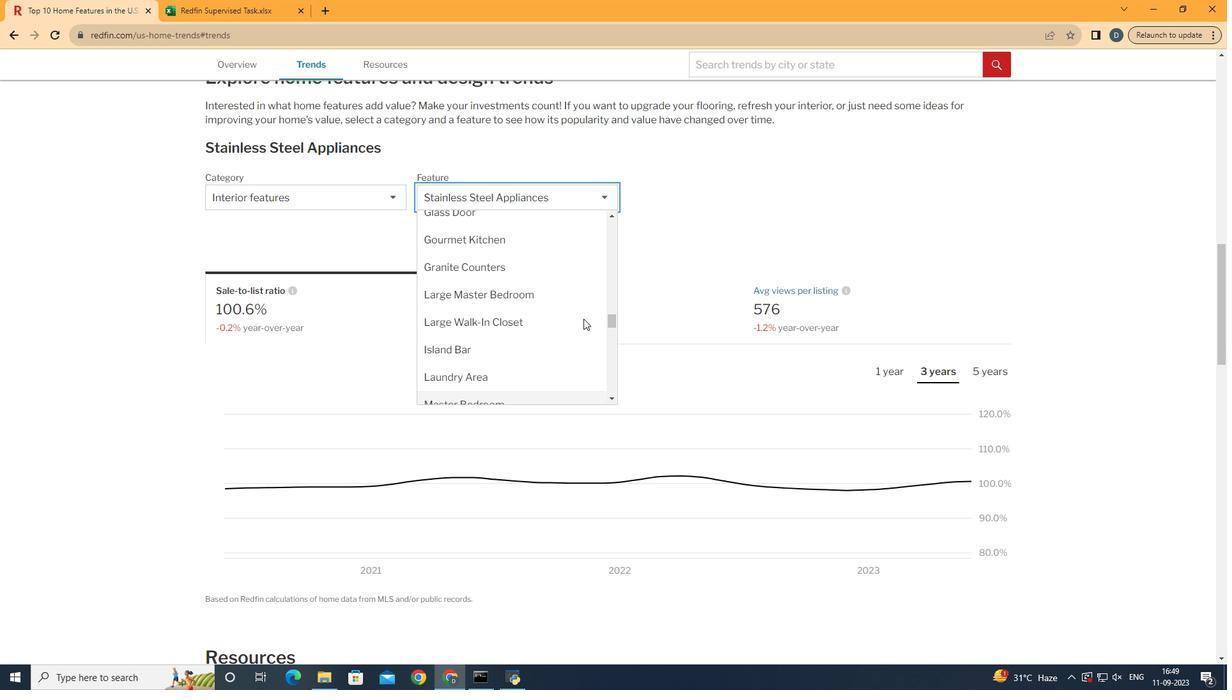 
Action: Mouse scrolled (583, 319) with delta (0, 0)
Screenshot: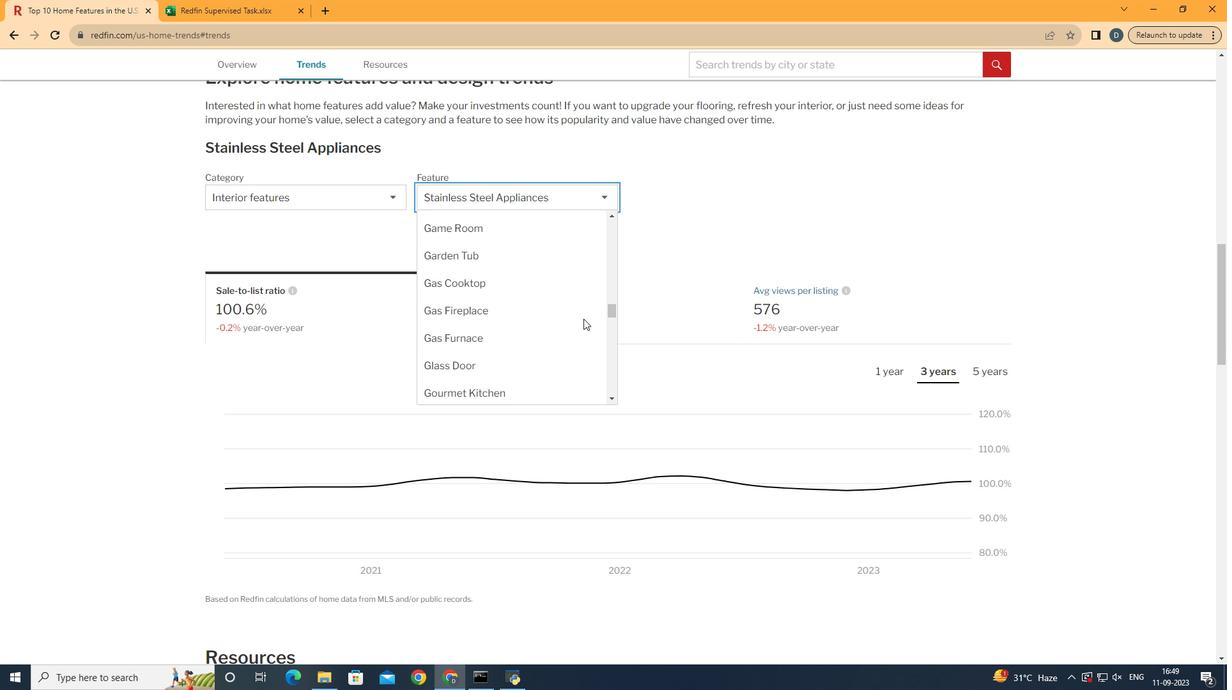 
Action: Mouse scrolled (583, 319) with delta (0, 0)
Screenshot: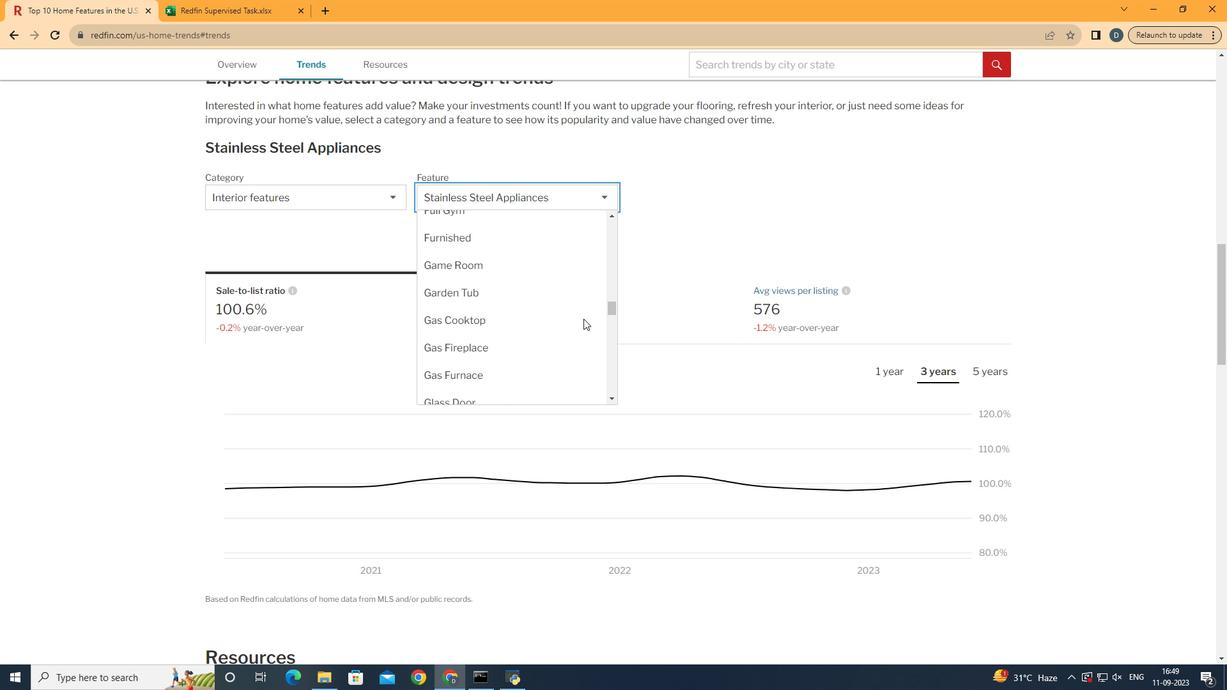 
Action: Mouse scrolled (583, 319) with delta (0, 0)
Screenshot: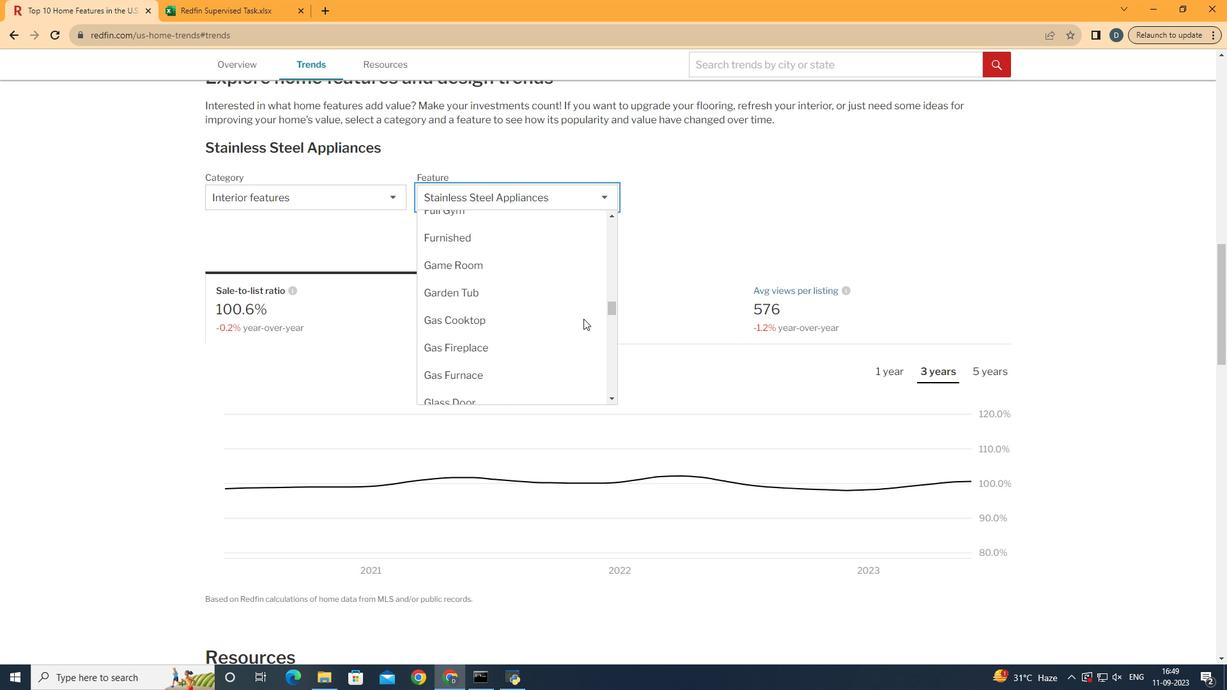 
Action: Mouse scrolled (583, 319) with delta (0, 0)
Screenshot: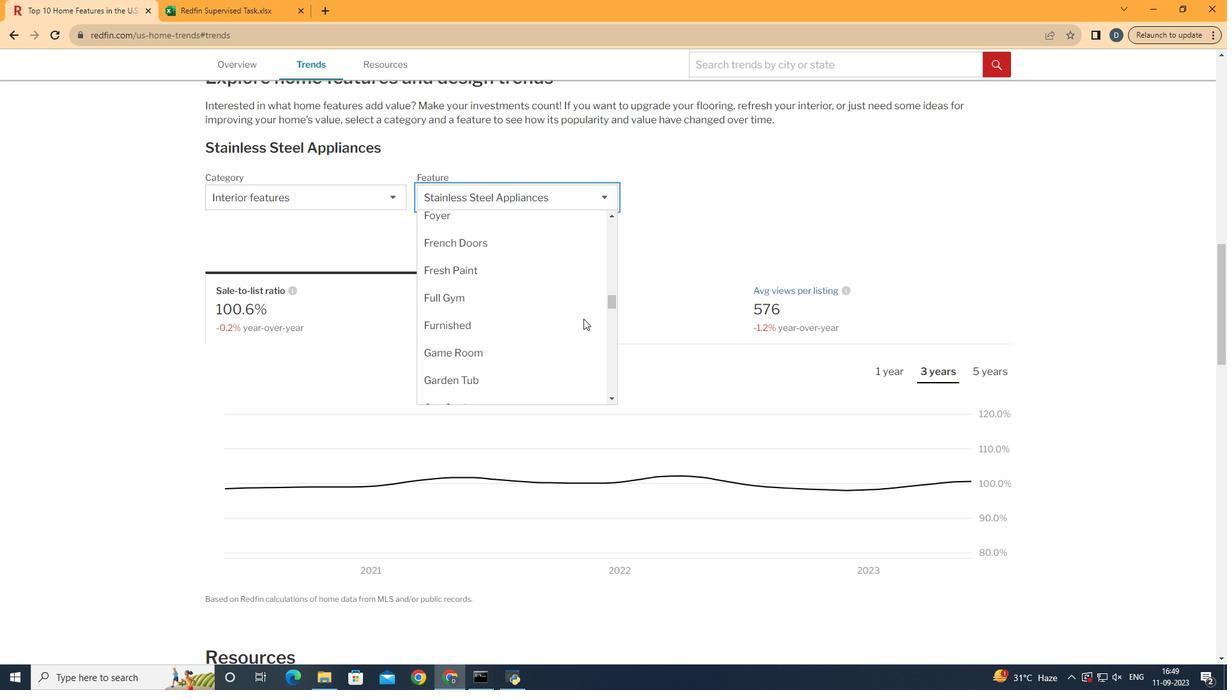 
Action: Mouse scrolled (583, 319) with delta (0, 0)
Screenshot: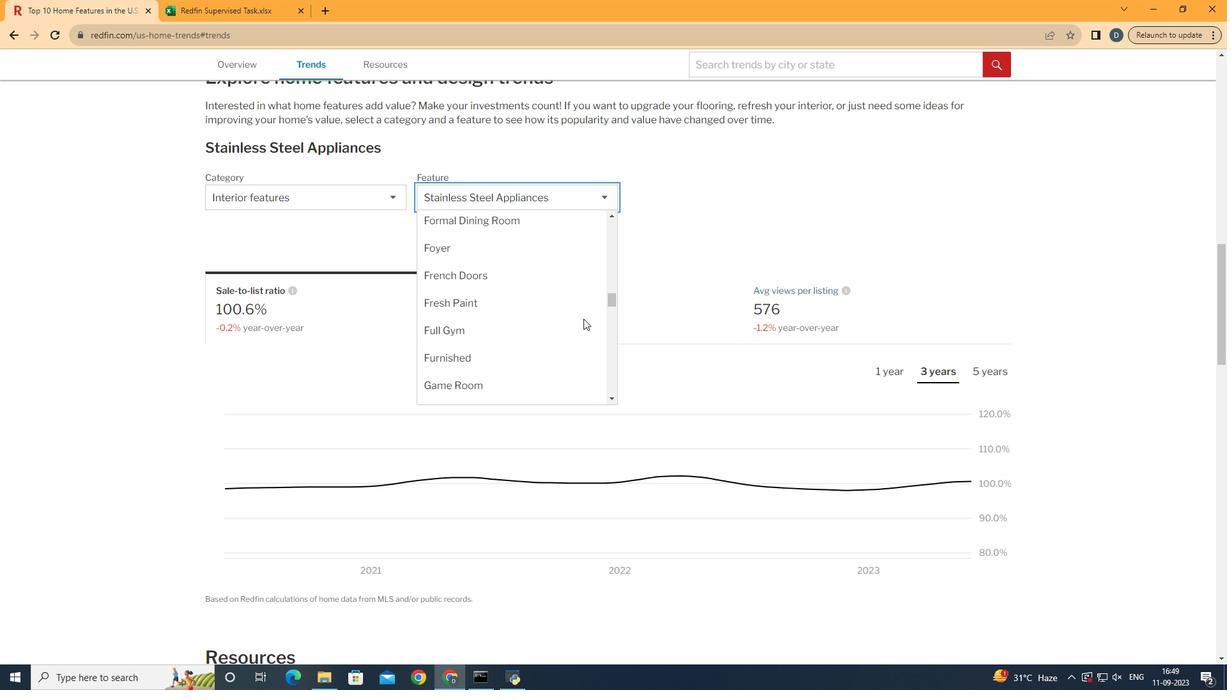 
Action: Mouse moved to (583, 279)
Screenshot: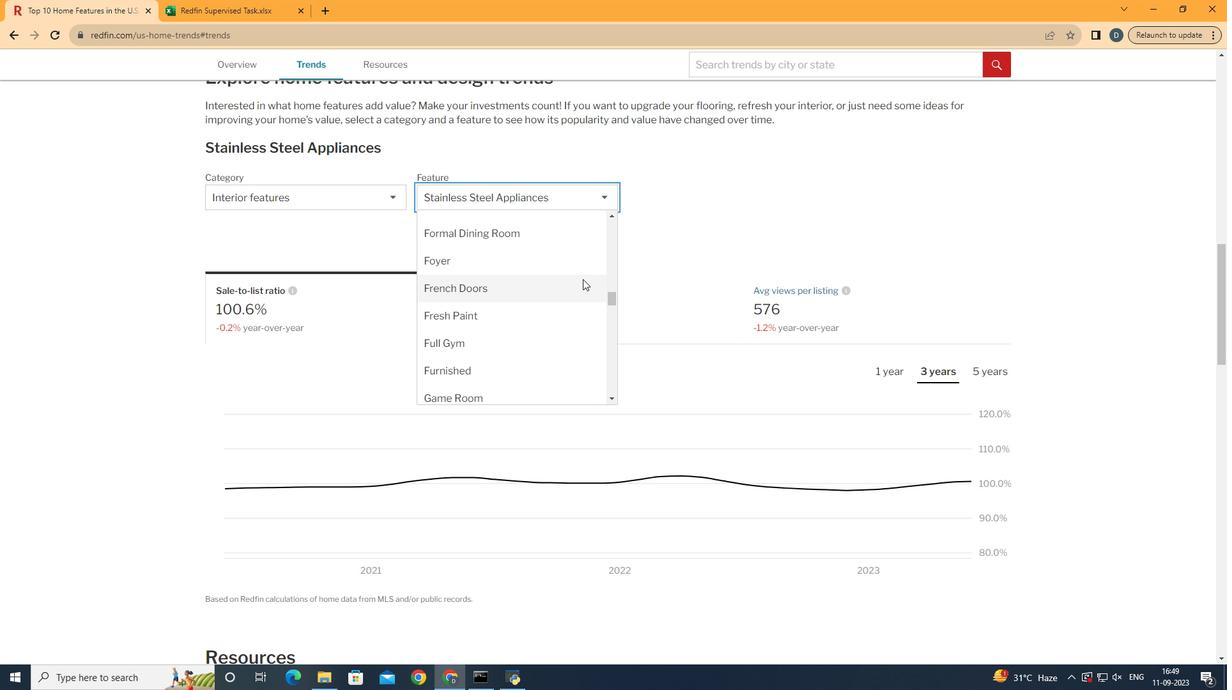 
Action: Mouse scrolled (583, 280) with delta (0, 0)
Screenshot: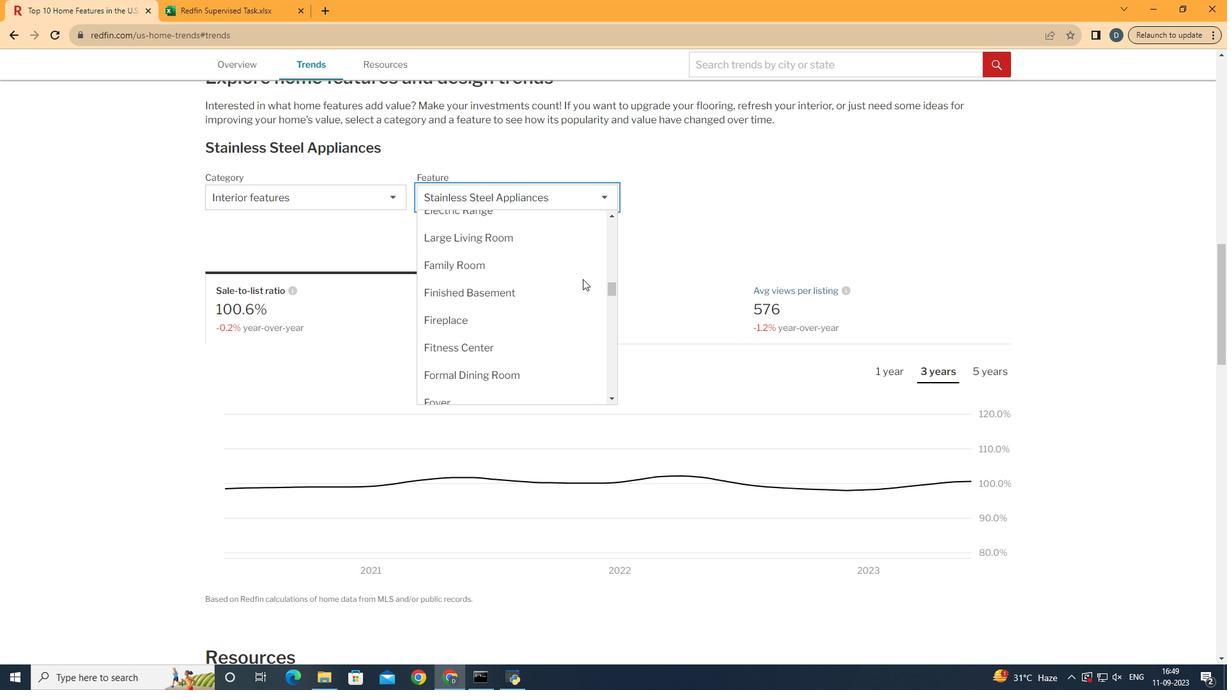 
Action: Mouse scrolled (583, 280) with delta (0, 0)
Screenshot: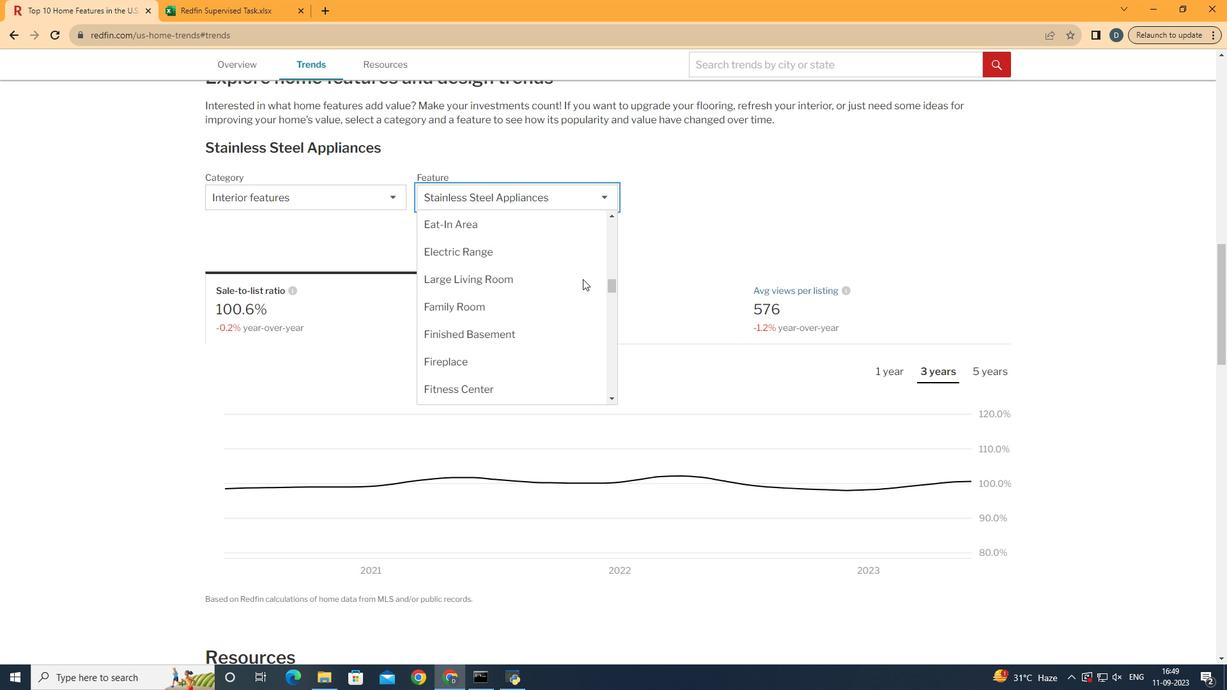 
Action: Mouse scrolled (583, 280) with delta (0, 0)
Screenshot: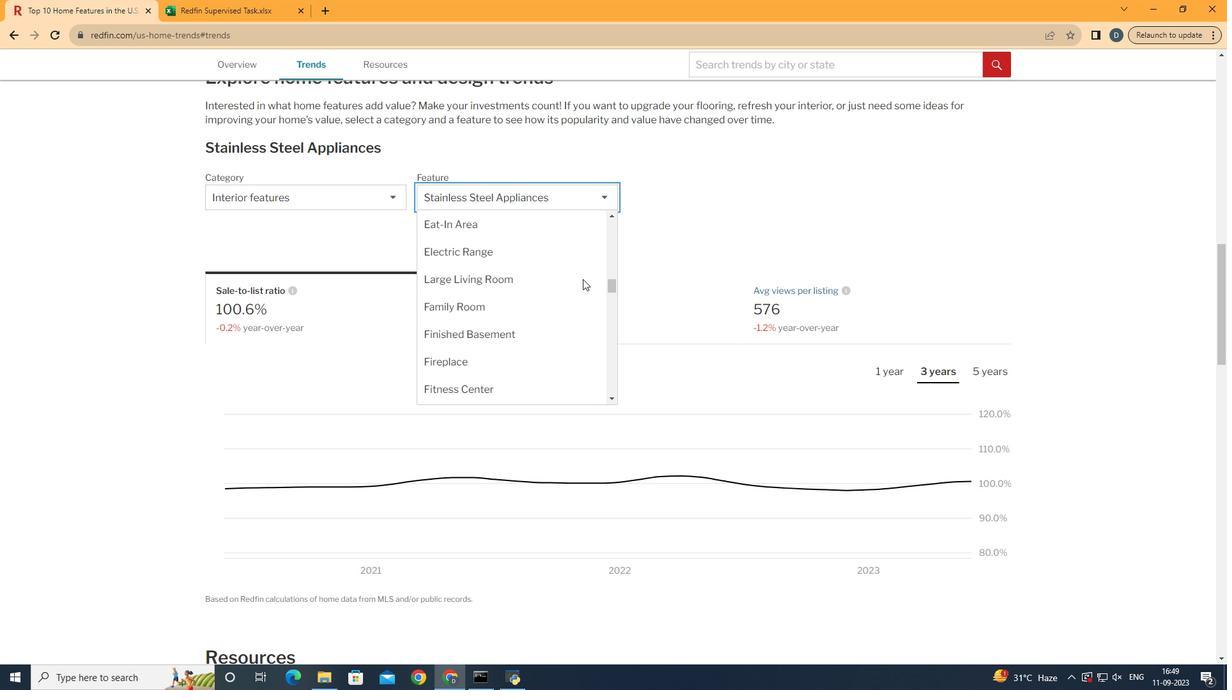 
Action: Mouse moved to (572, 269)
Screenshot: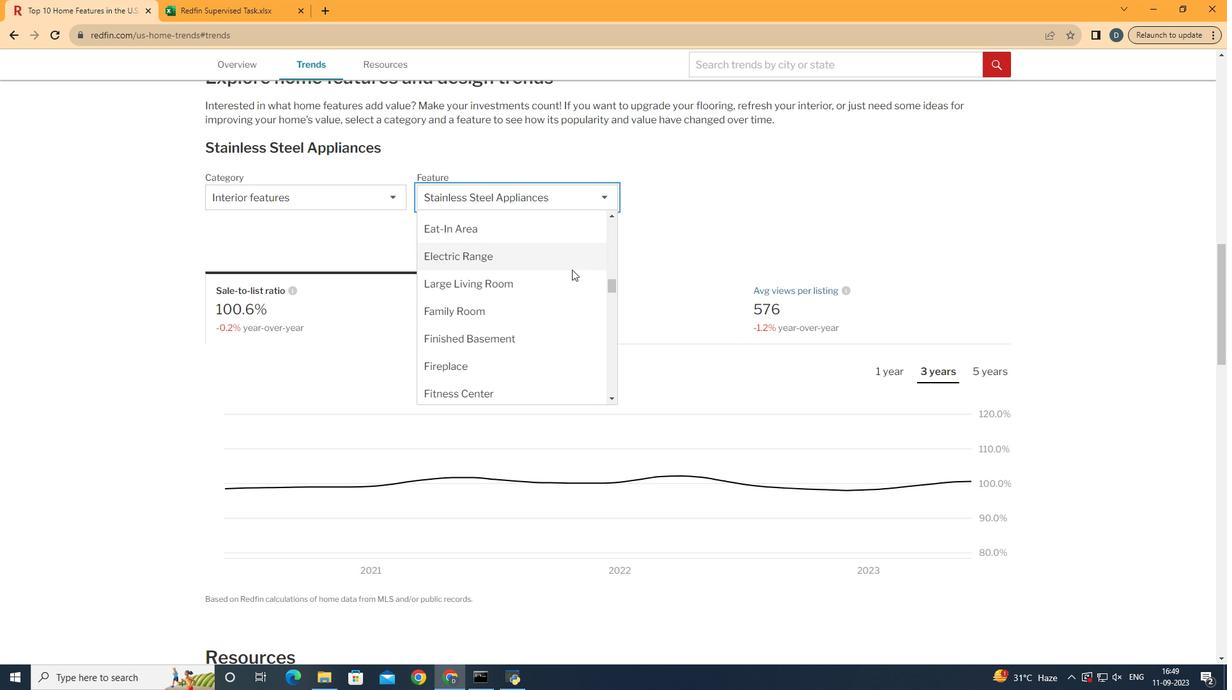 
Action: Mouse pressed left at (572, 269)
Screenshot: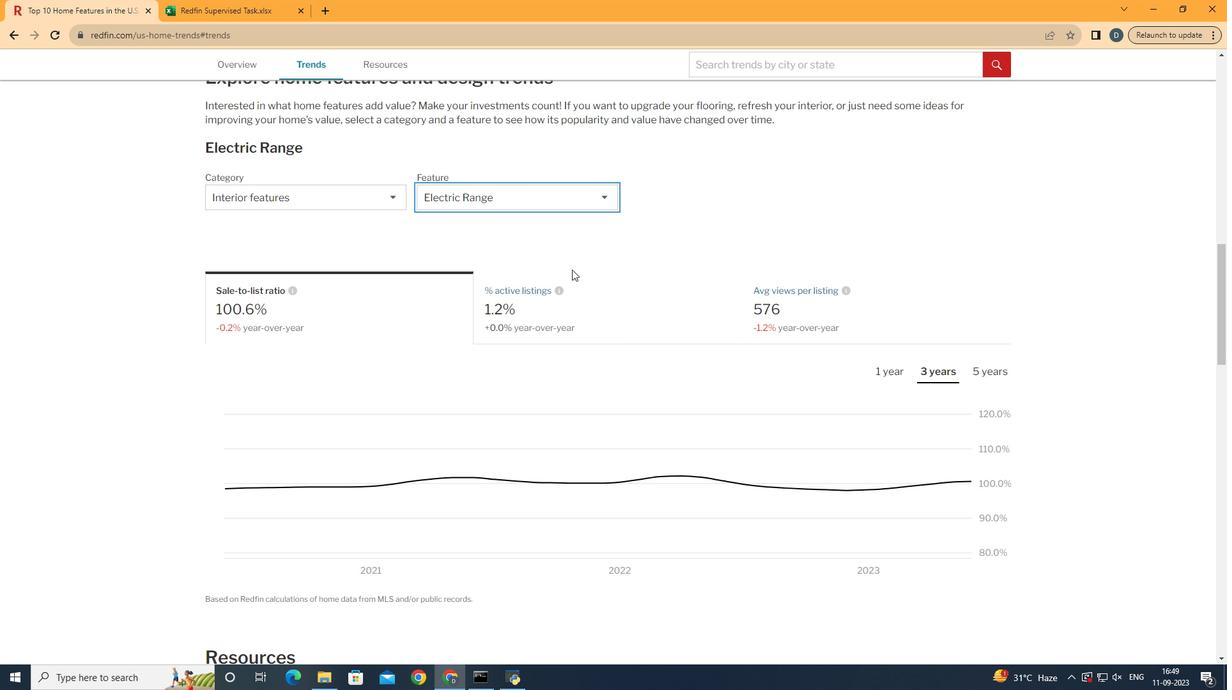 
Action: Mouse moved to (618, 230)
Screenshot: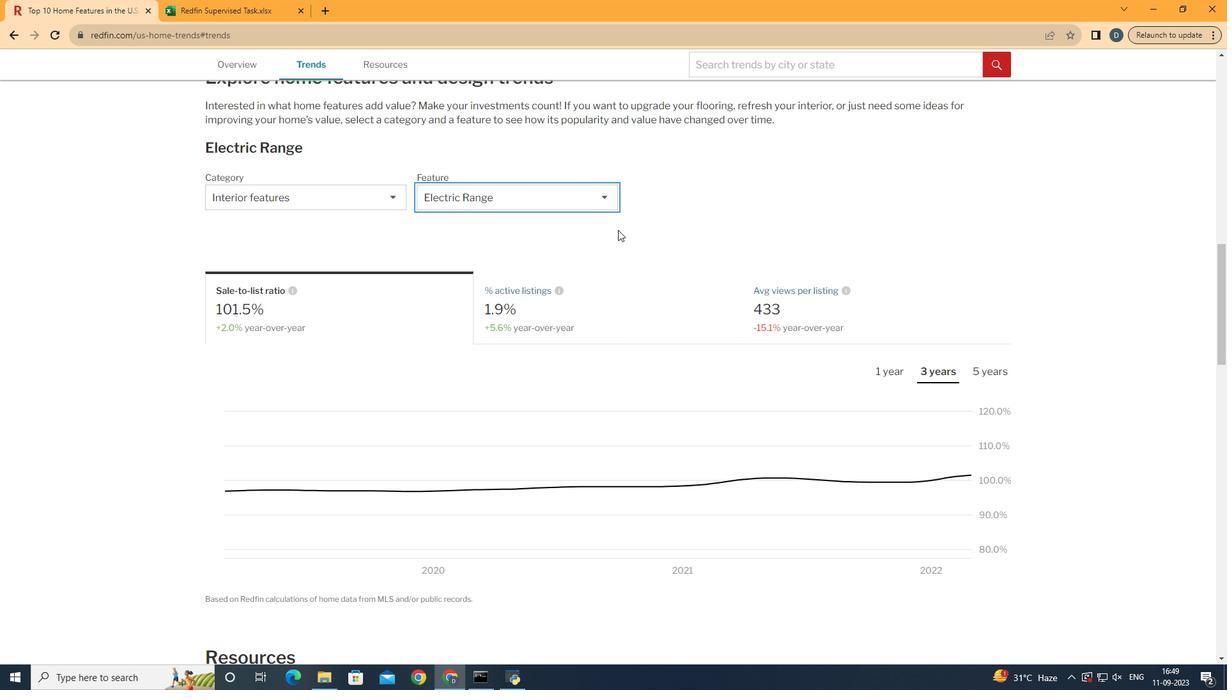 
Action: Mouse pressed left at (618, 230)
Screenshot: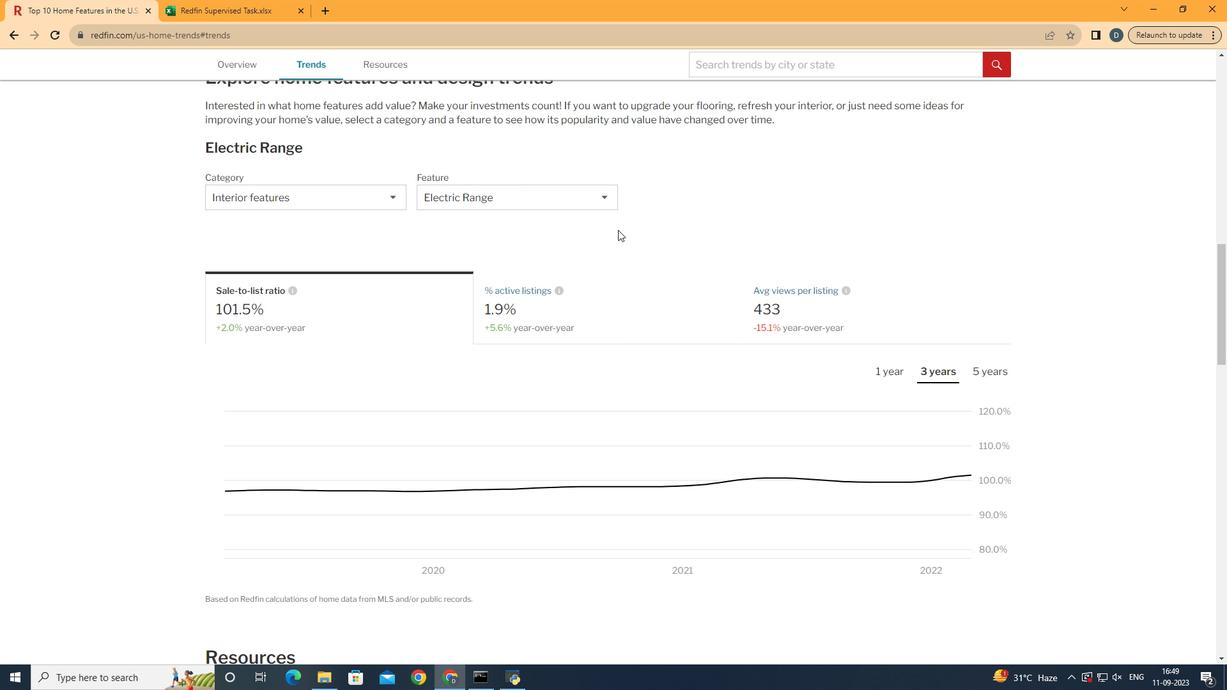 
Action: Mouse moved to (452, 307)
Screenshot: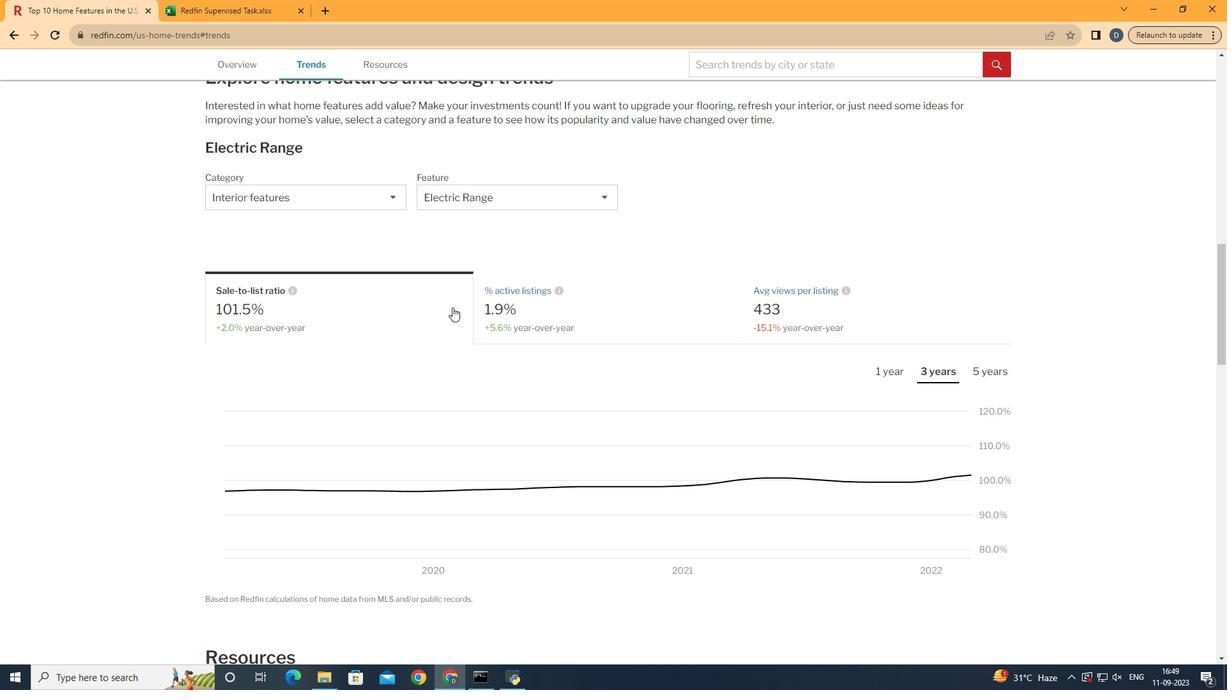 
Action: Mouse pressed left at (452, 307)
Screenshot: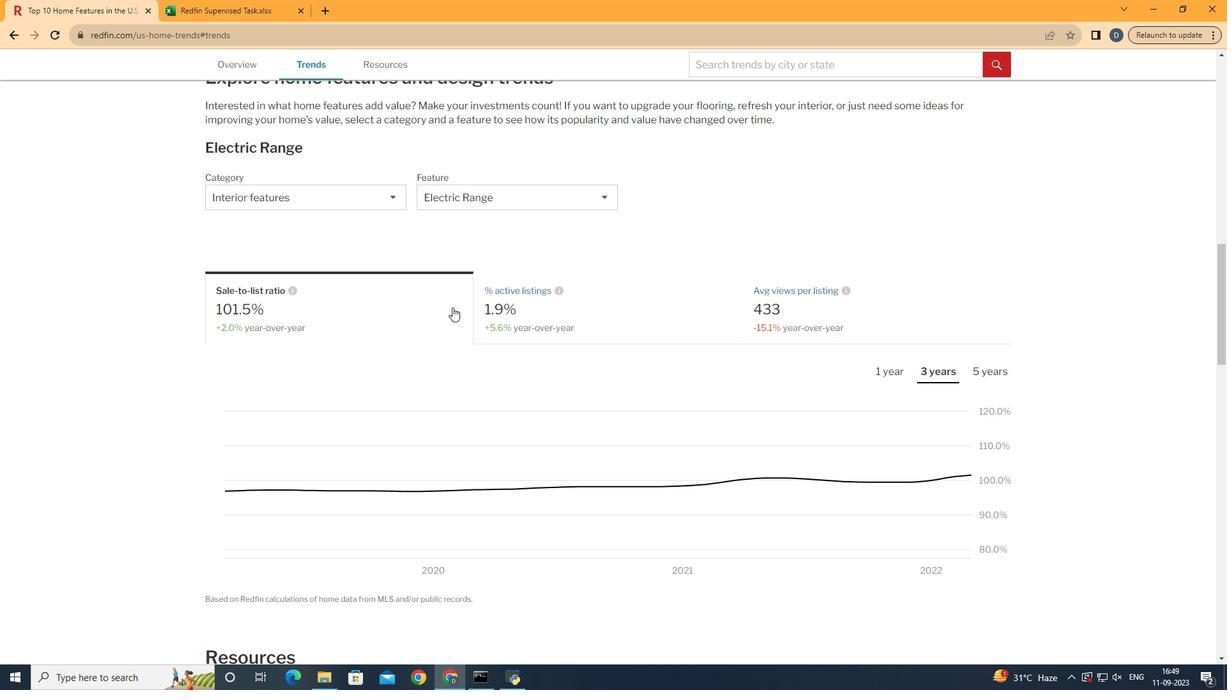 
Action: Mouse moved to (988, 366)
Screenshot: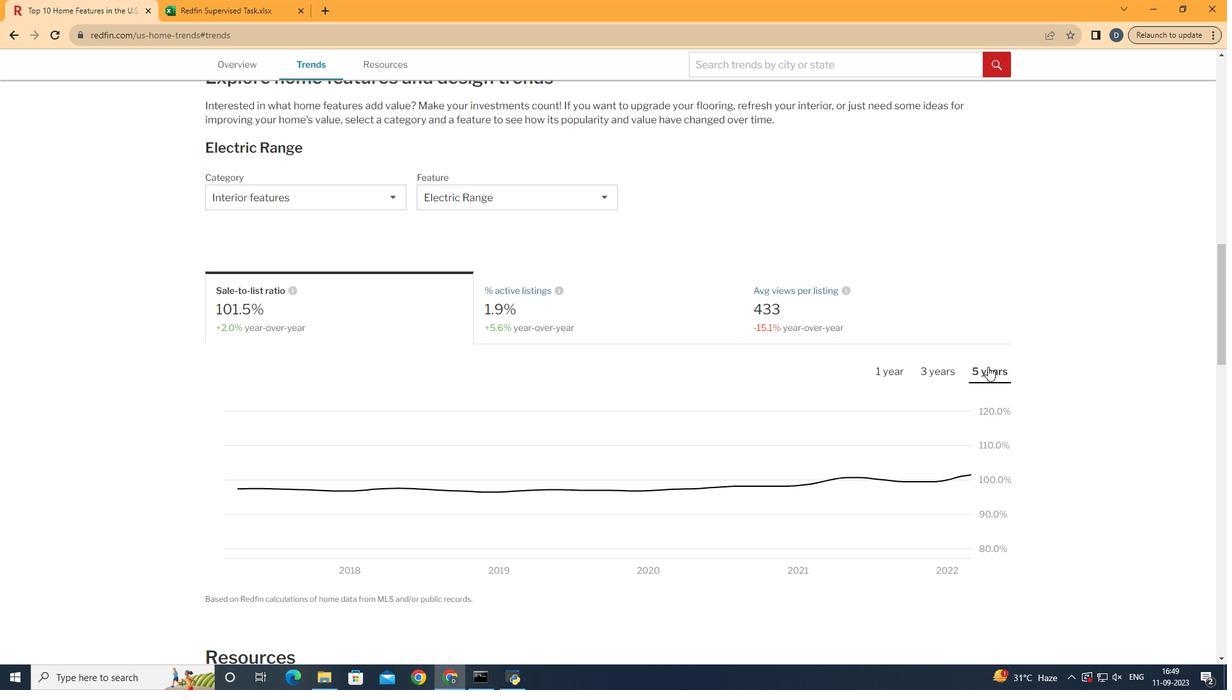 
Action: Mouse pressed left at (988, 366)
Screenshot: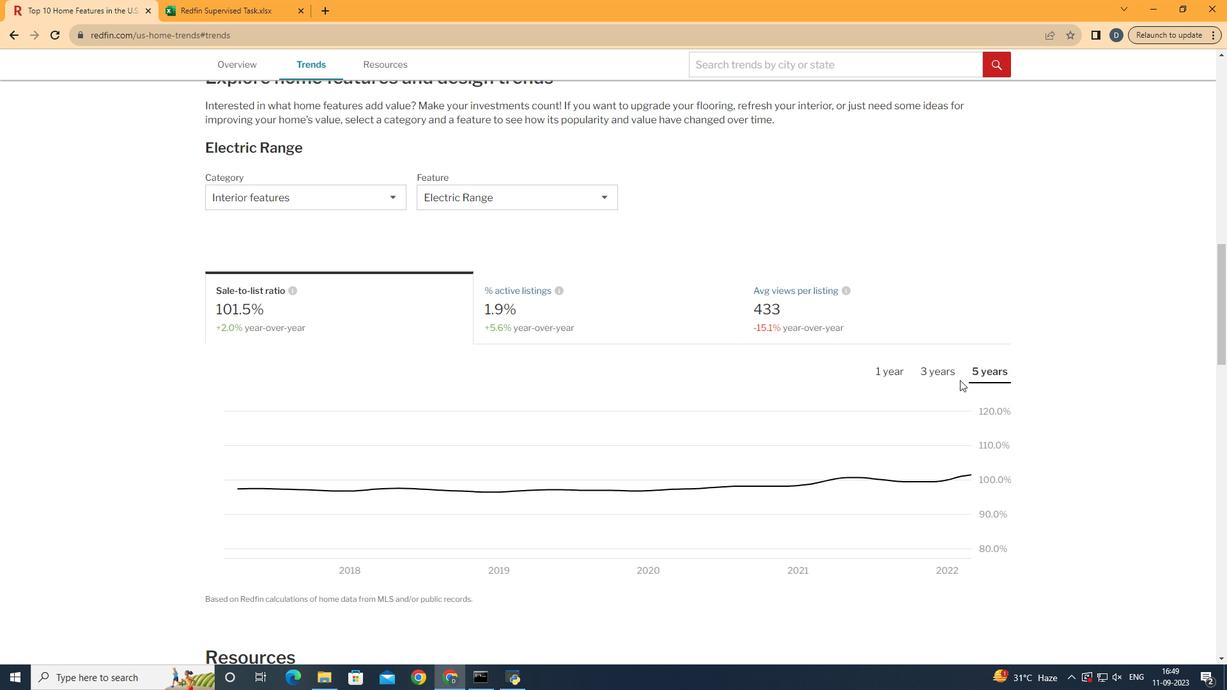 
Action: Mouse moved to (910, 493)
Screenshot: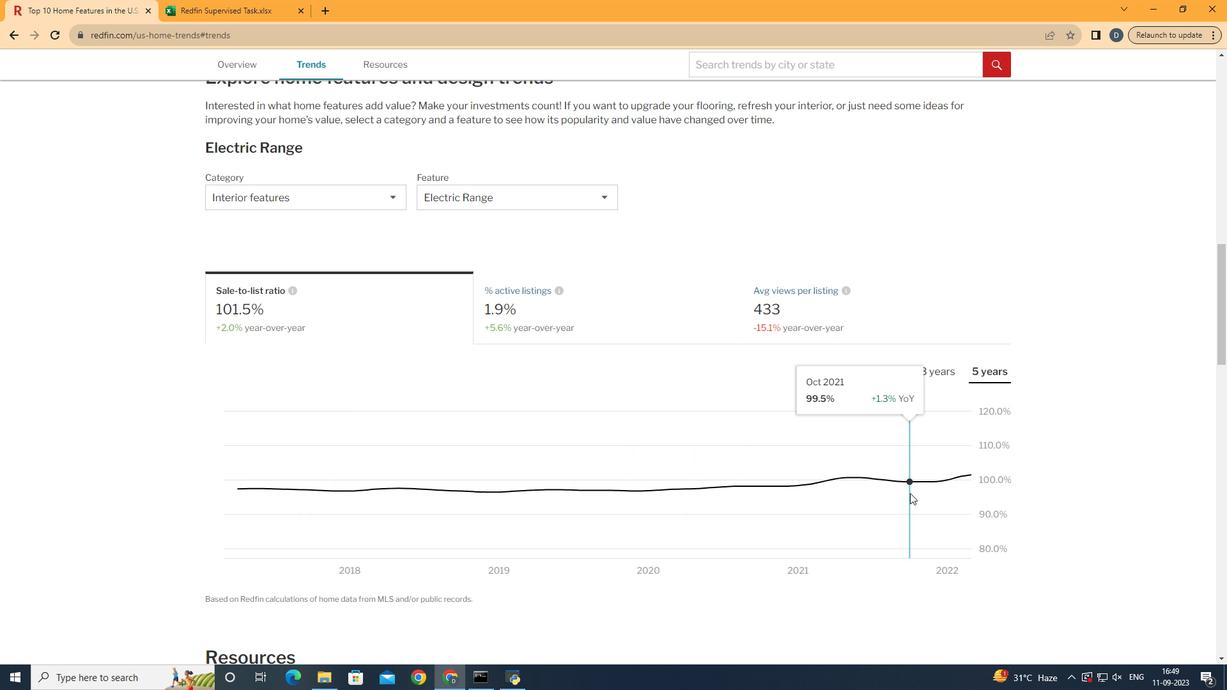 
